 Task: Create a due date automation when advanced on, 2 days before a card is due add fields with custom field "Resume" set to a date less than 1 working days ago at 11:00 AM.
Action: Mouse moved to (1160, 89)
Screenshot: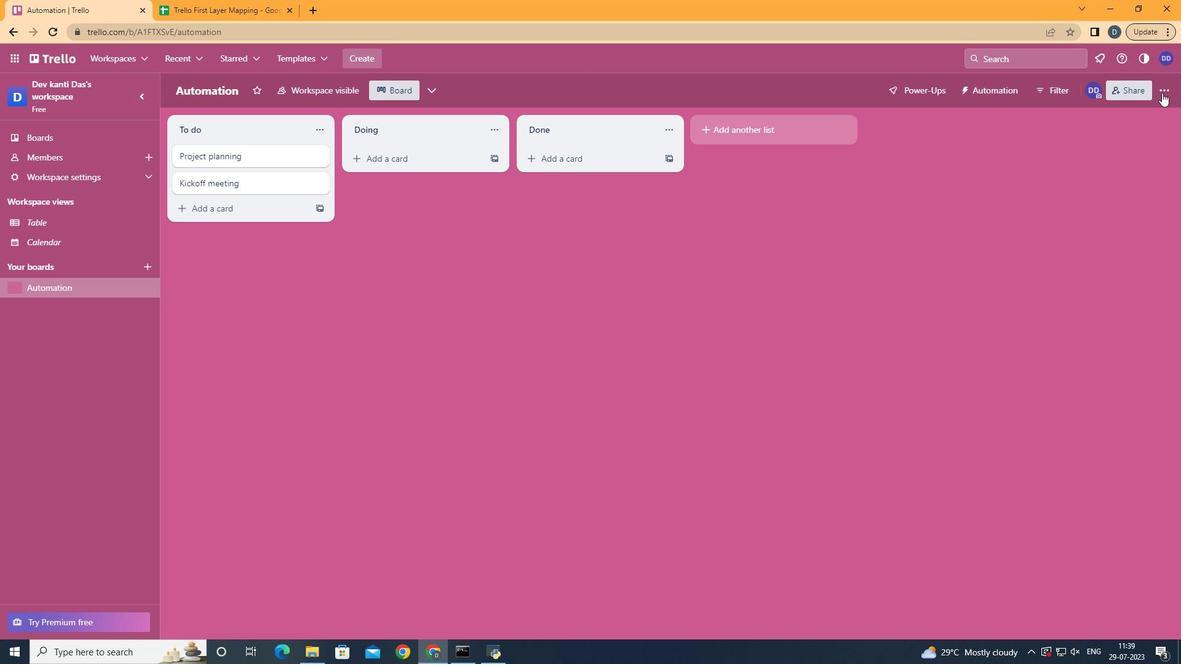 
Action: Mouse pressed left at (1160, 89)
Screenshot: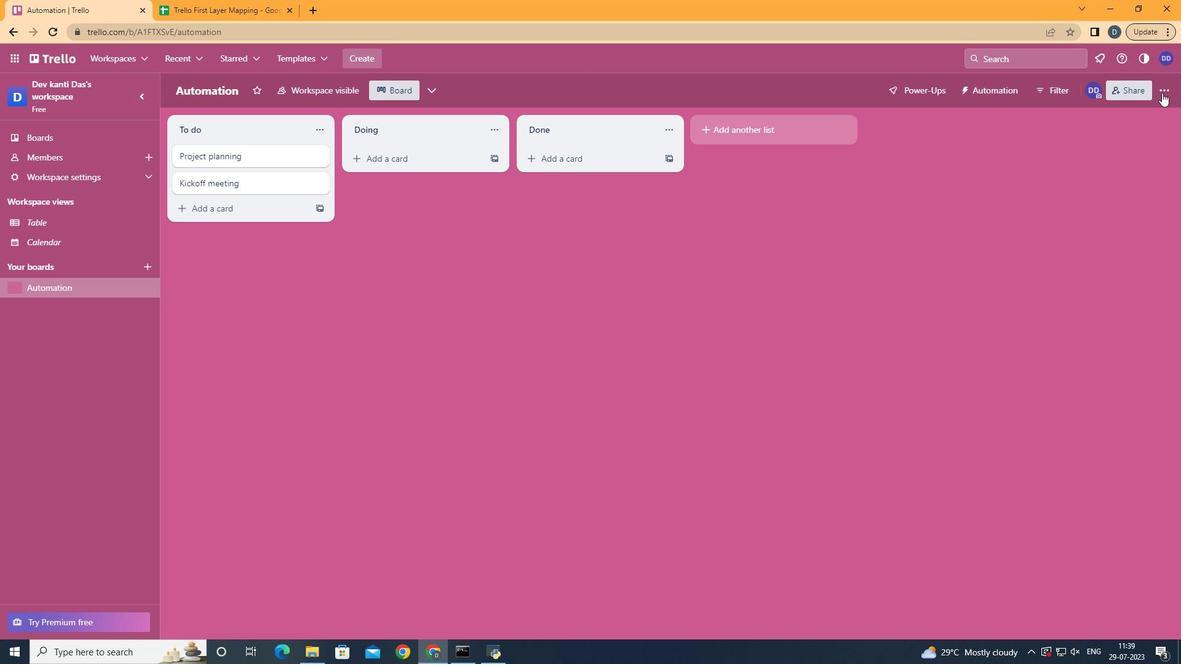 
Action: Mouse moved to (1098, 244)
Screenshot: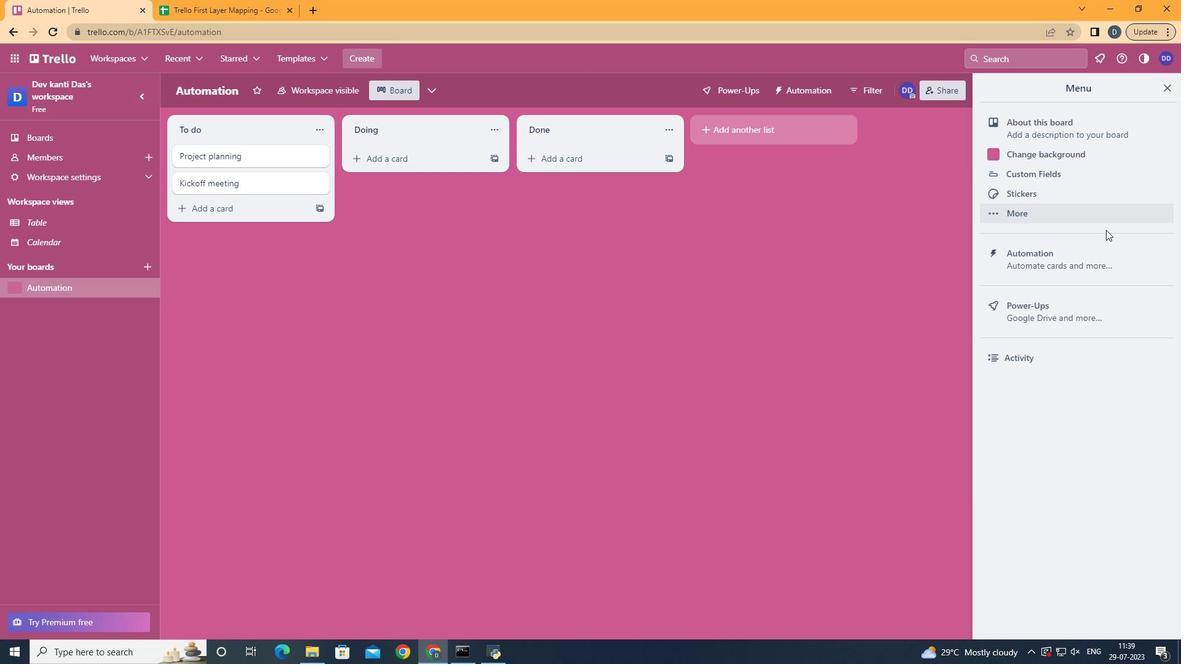 
Action: Mouse pressed left at (1098, 244)
Screenshot: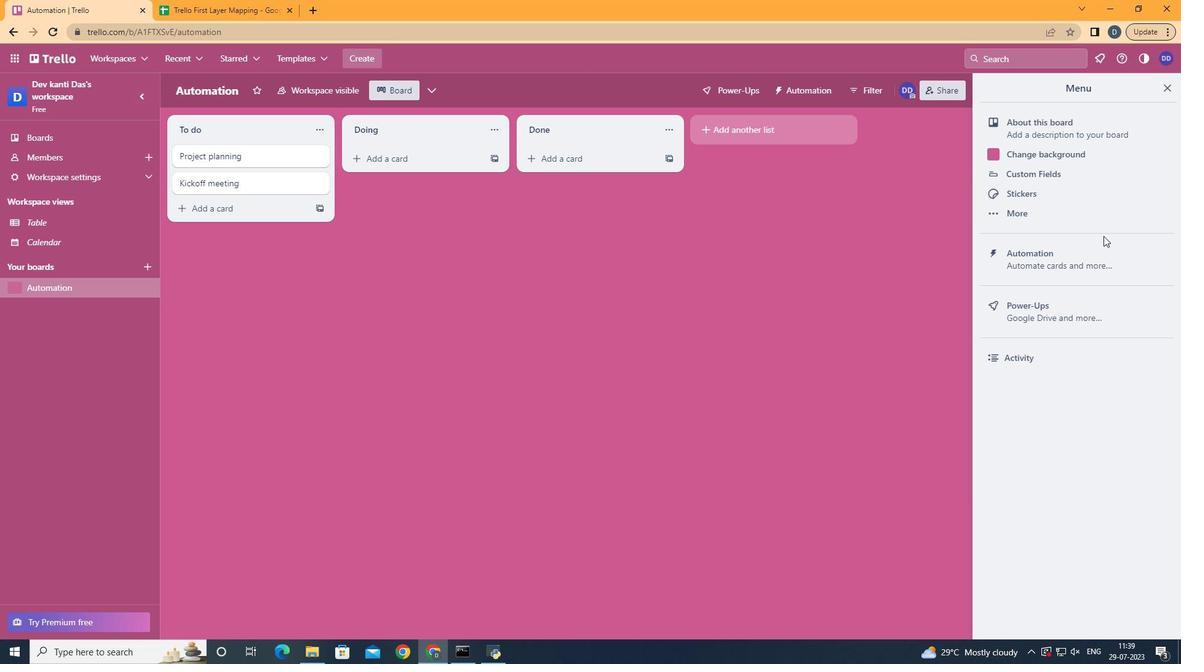 
Action: Mouse moved to (236, 247)
Screenshot: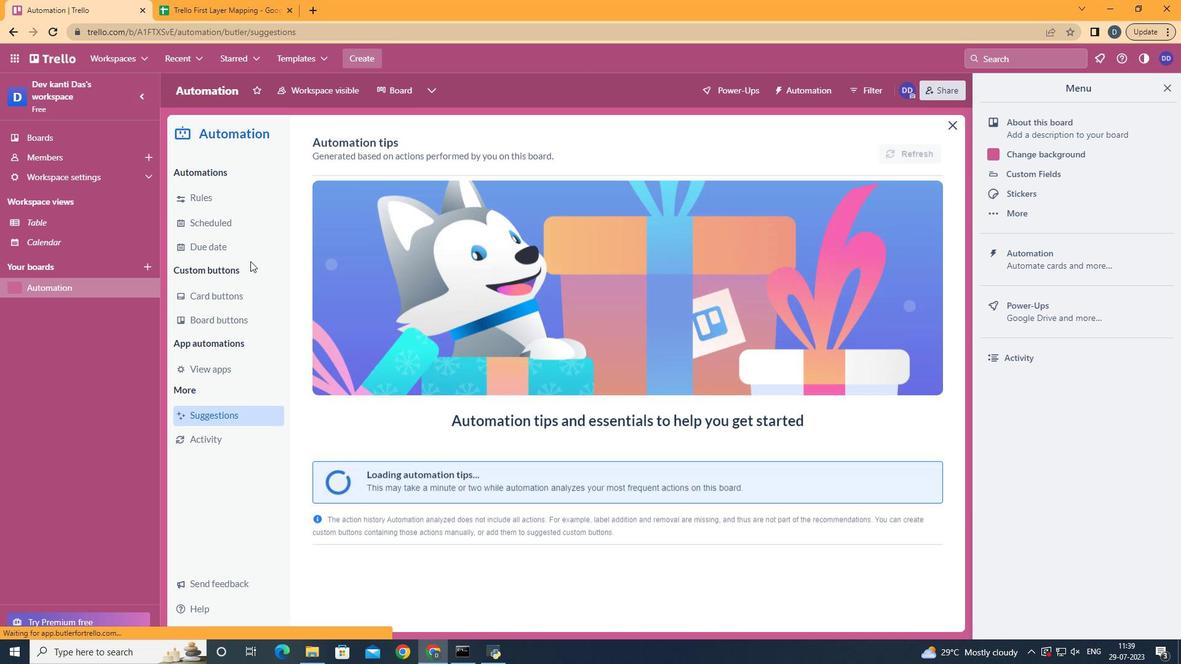 
Action: Mouse pressed left at (236, 247)
Screenshot: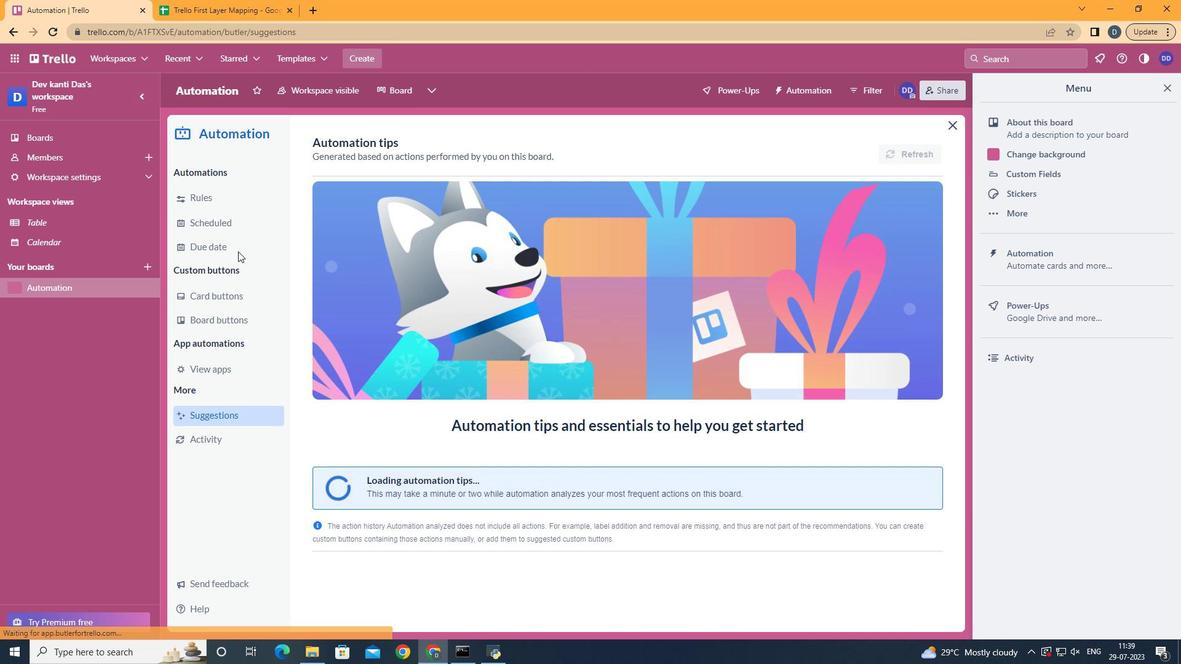 
Action: Mouse moved to (898, 141)
Screenshot: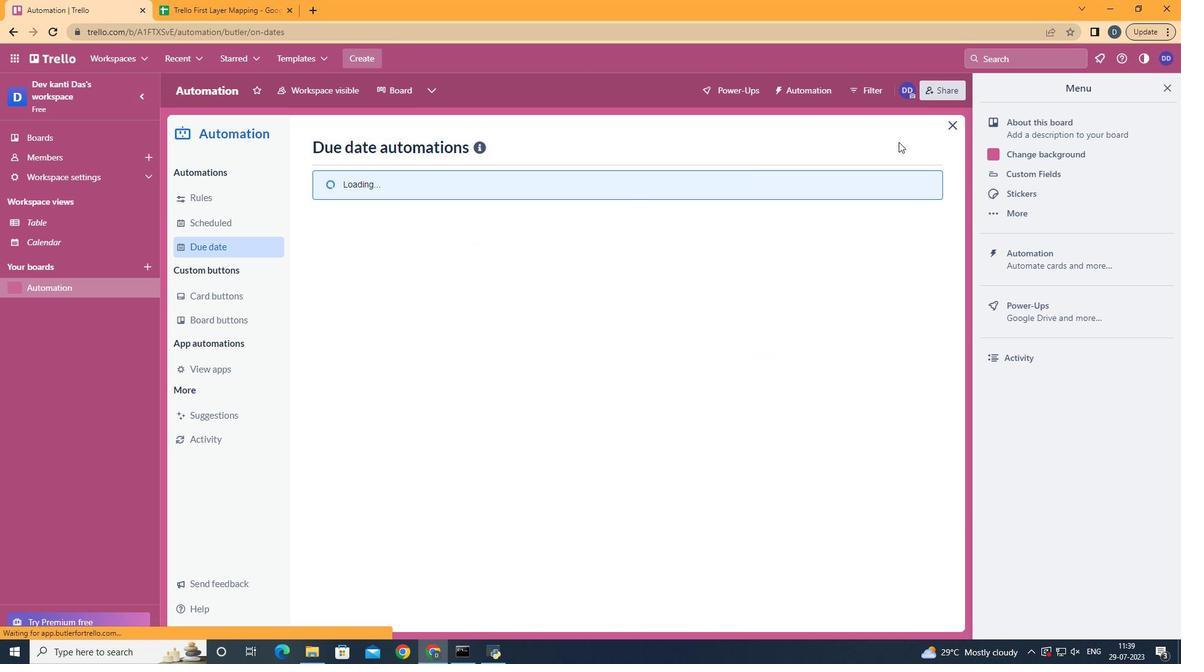 
Action: Mouse pressed left at (898, 141)
Screenshot: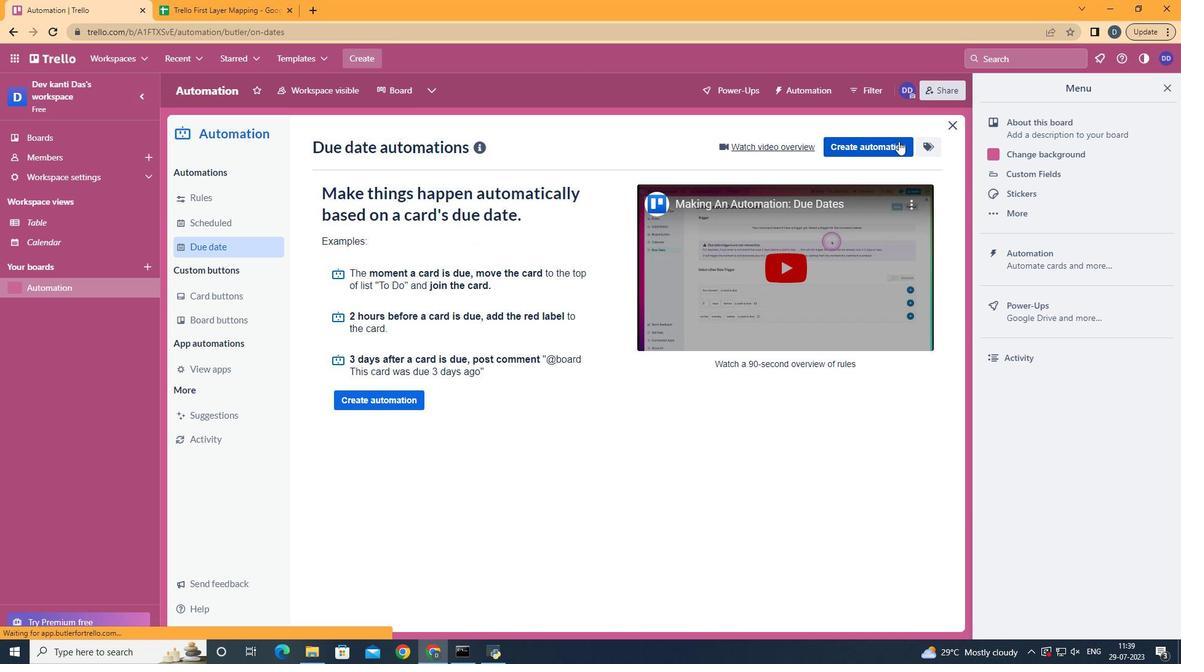 
Action: Mouse moved to (515, 267)
Screenshot: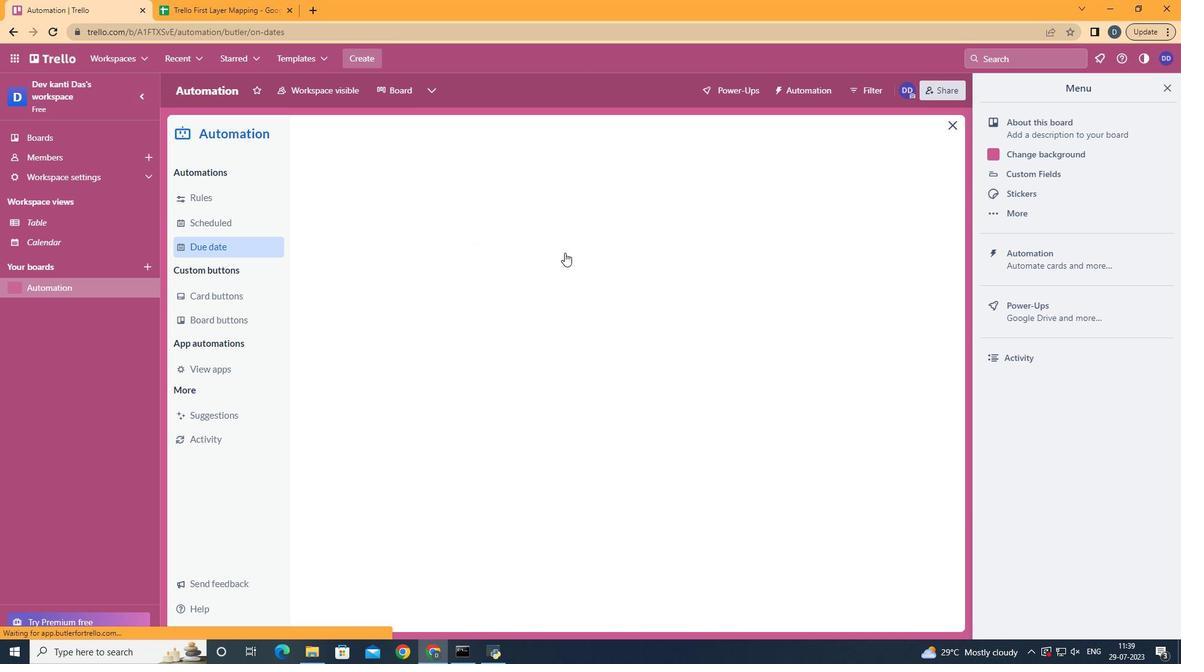 
Action: Mouse pressed left at (515, 267)
Screenshot: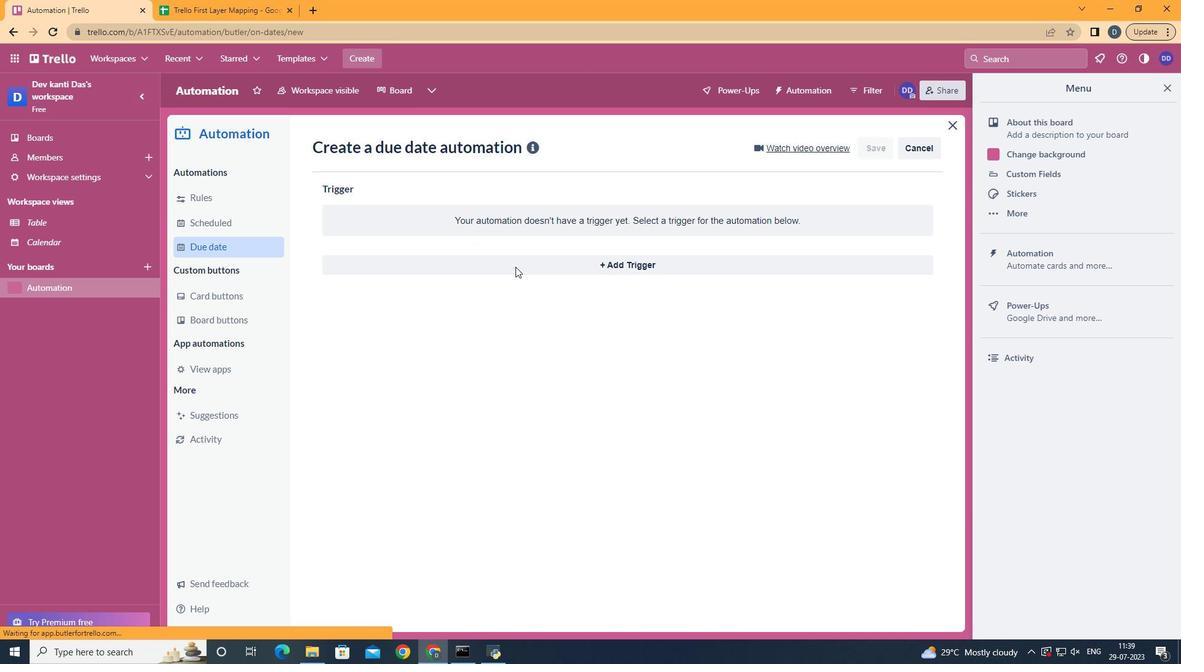 
Action: Mouse moved to (490, 449)
Screenshot: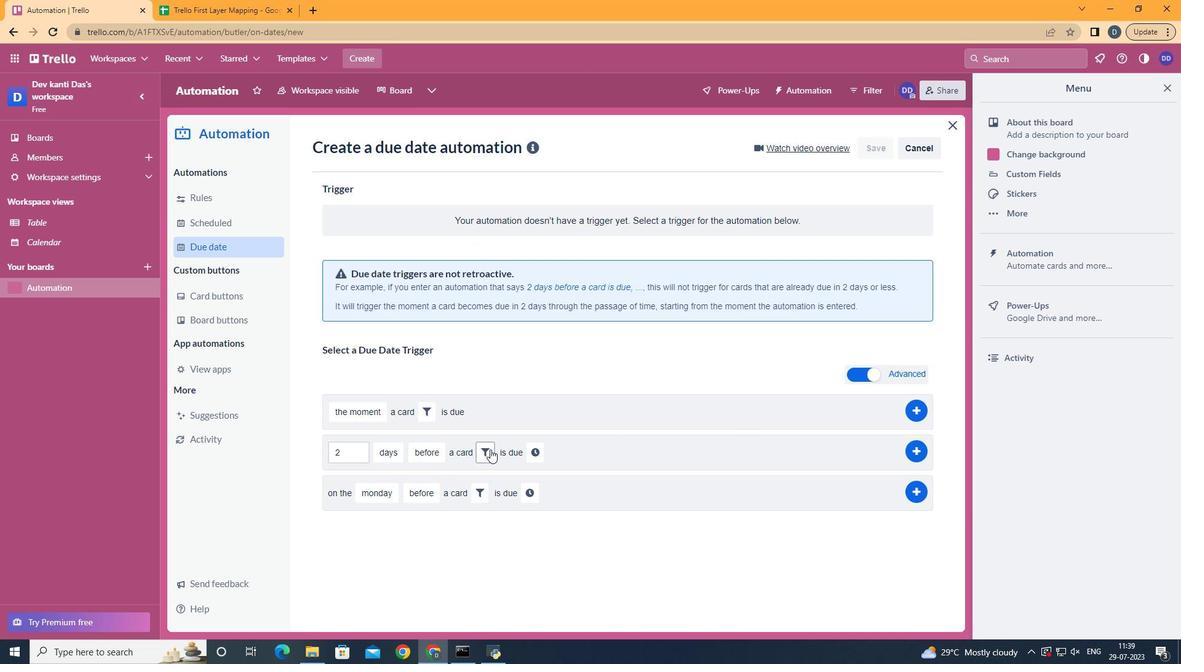 
Action: Mouse pressed left at (490, 449)
Screenshot: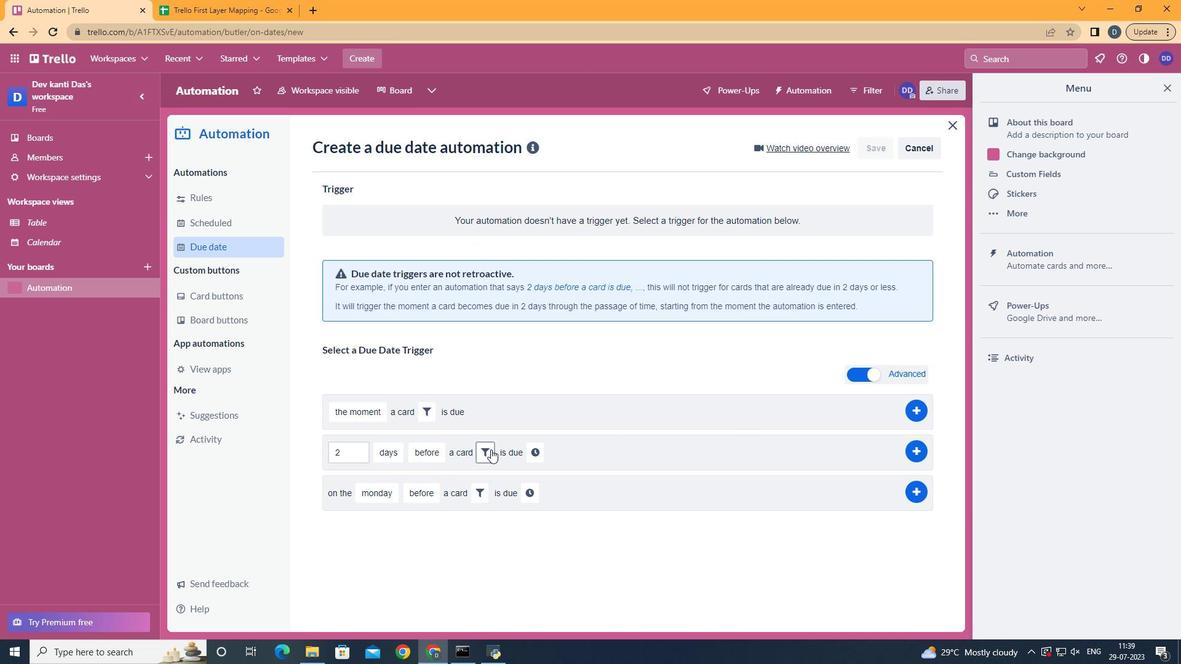 
Action: Mouse moved to (669, 490)
Screenshot: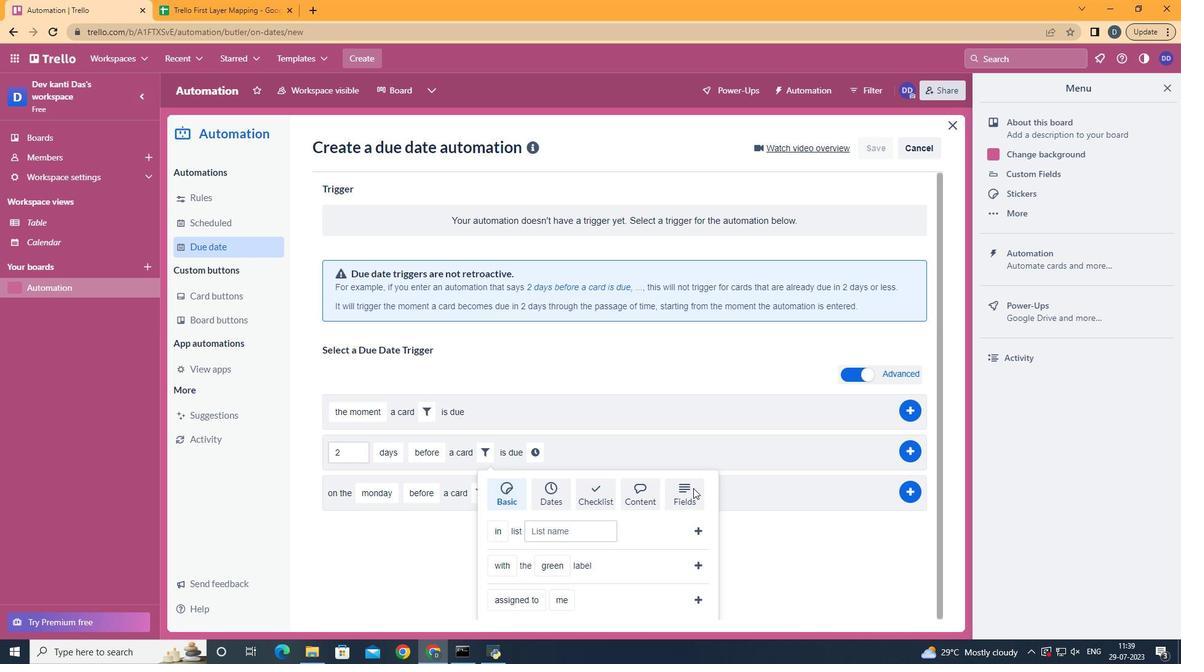 
Action: Mouse pressed left at (669, 490)
Screenshot: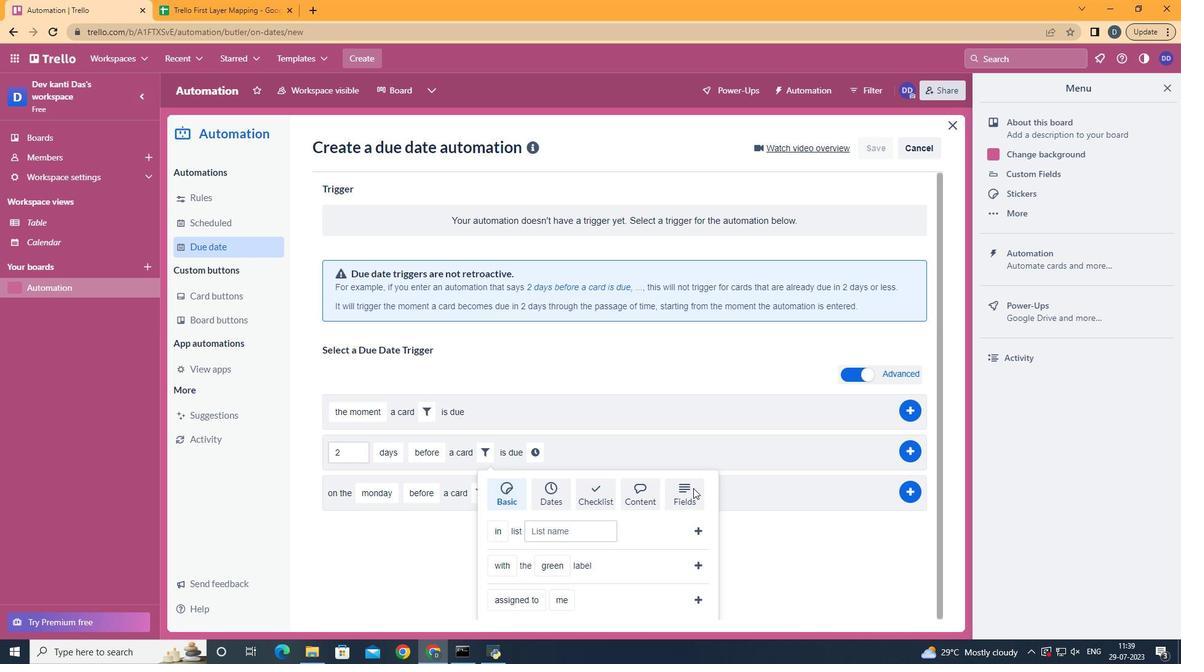 
Action: Mouse scrolled (669, 489) with delta (0, 0)
Screenshot: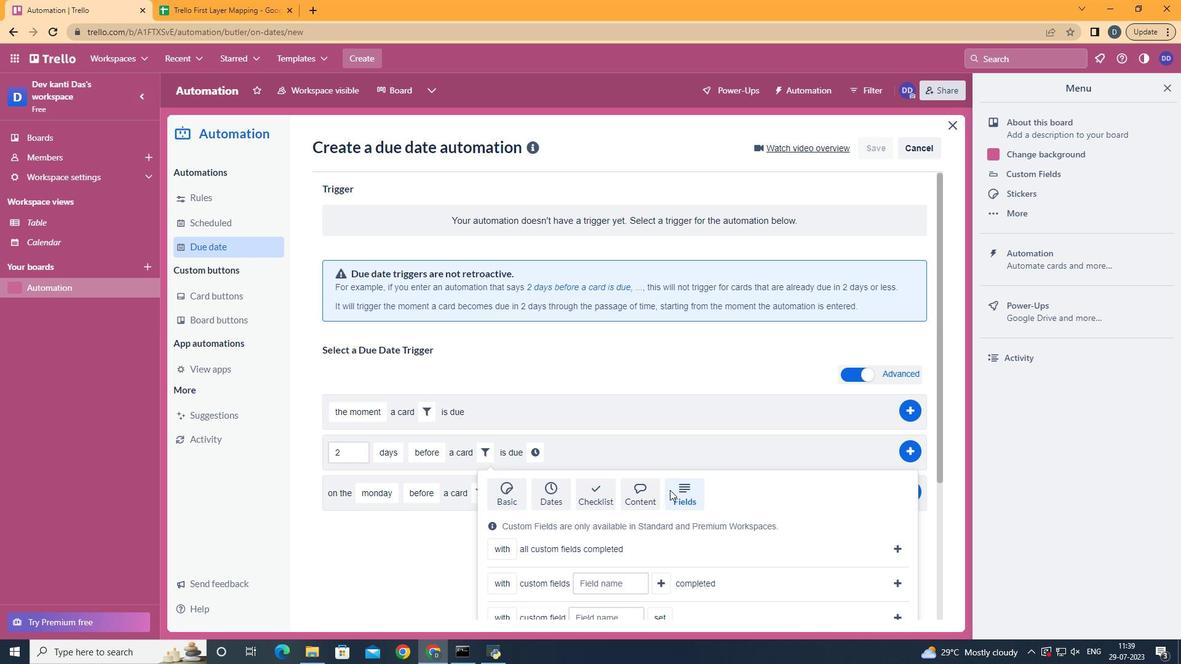 
Action: Mouse scrolled (669, 489) with delta (0, 0)
Screenshot: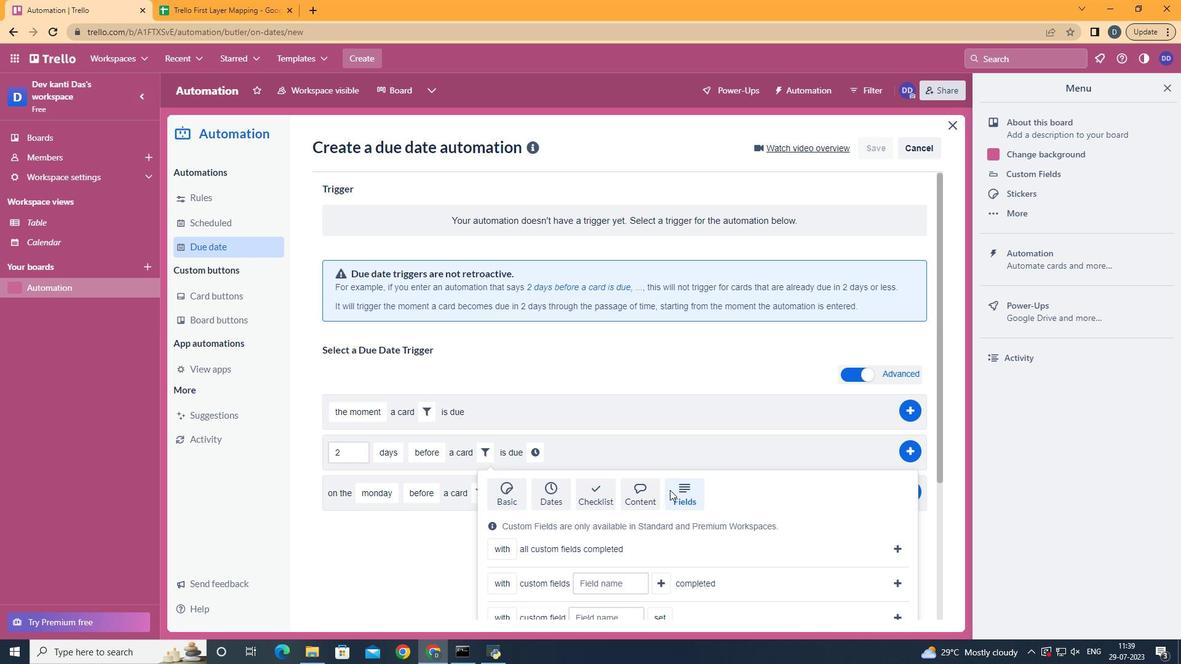 
Action: Mouse moved to (669, 490)
Screenshot: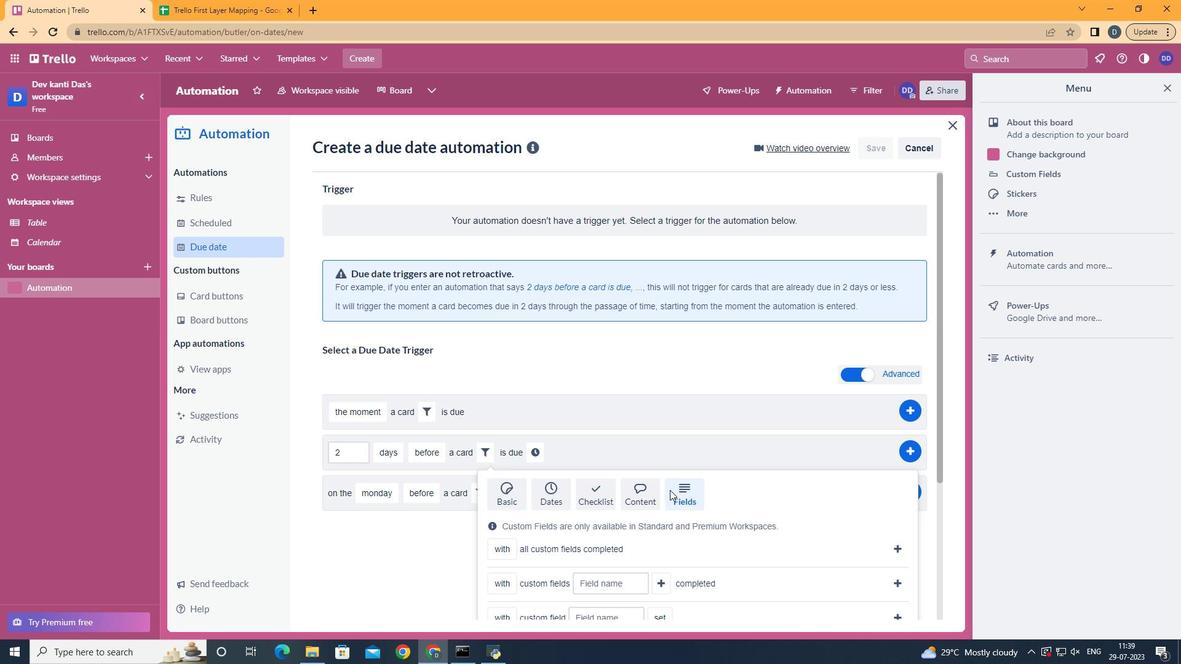 
Action: Mouse scrolled (669, 489) with delta (0, 0)
Screenshot: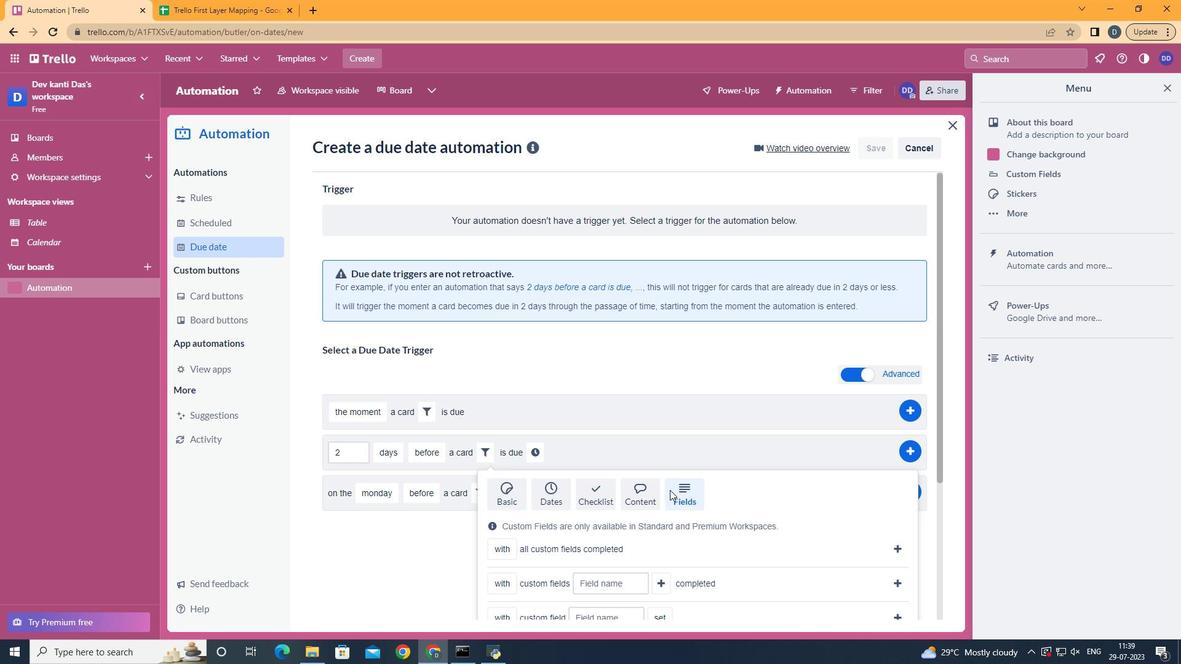
Action: Mouse scrolled (669, 489) with delta (0, 0)
Screenshot: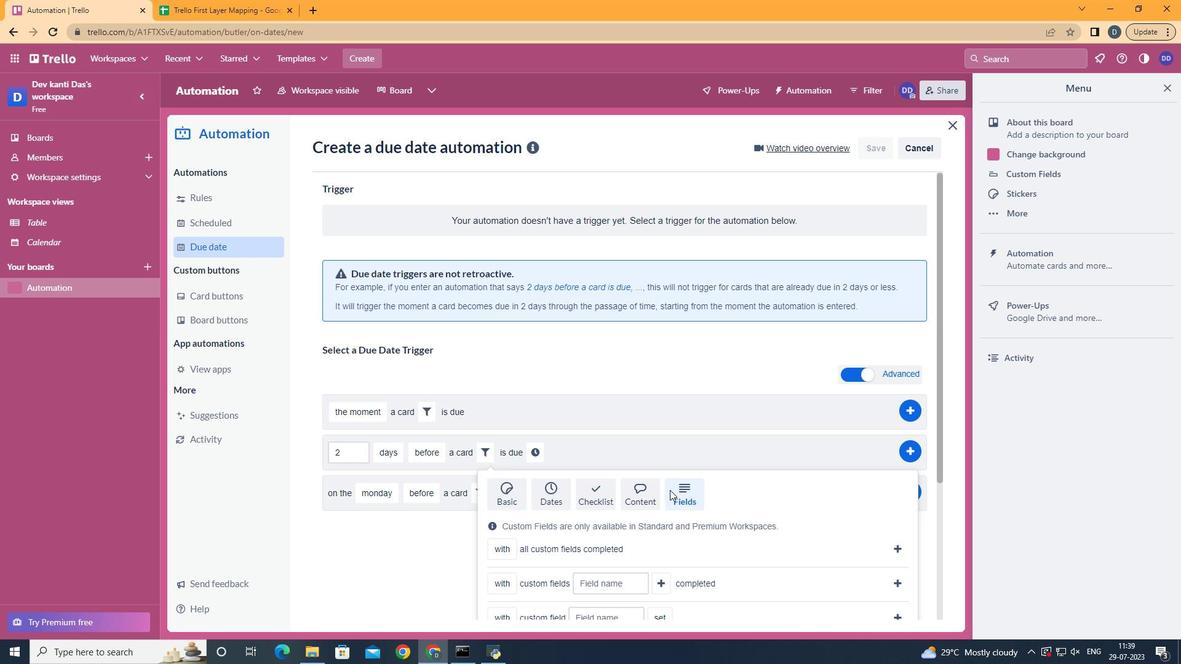 
Action: Mouse scrolled (669, 489) with delta (0, 0)
Screenshot: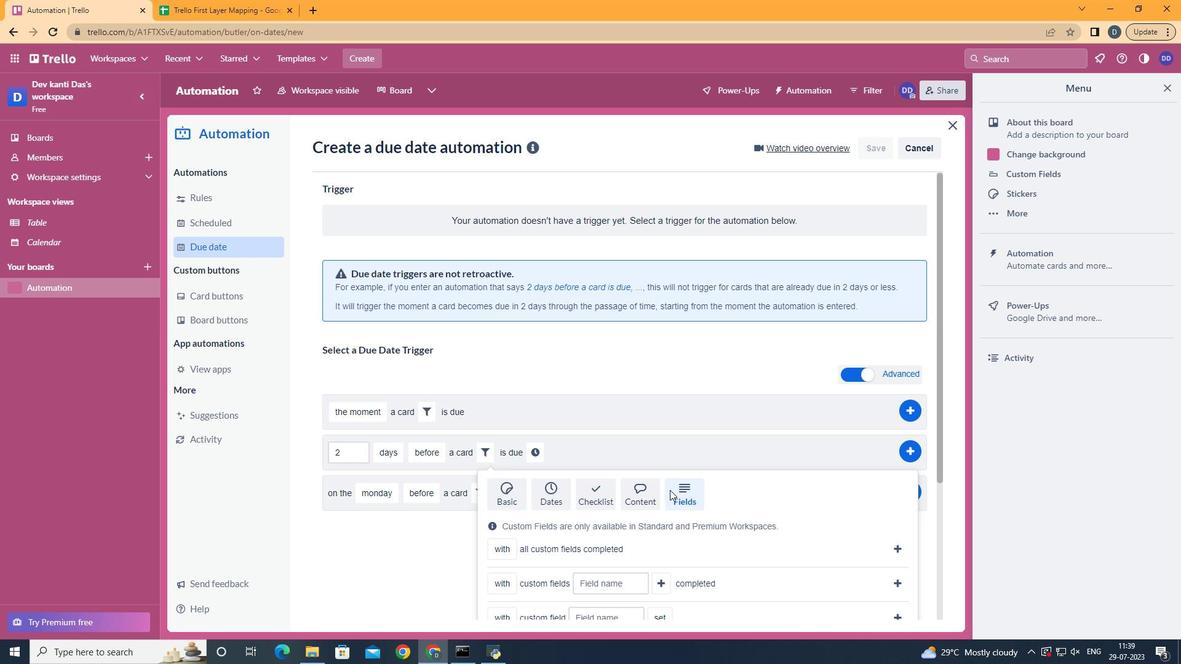 
Action: Mouse scrolled (669, 489) with delta (0, 0)
Screenshot: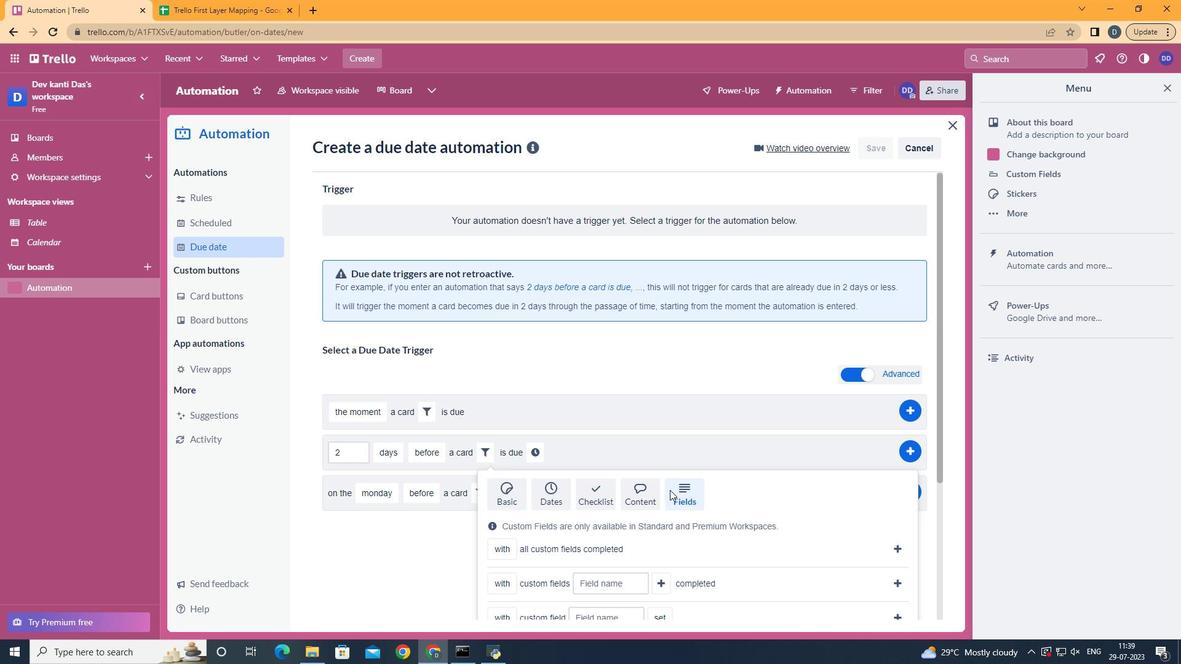 
Action: Mouse moved to (520, 543)
Screenshot: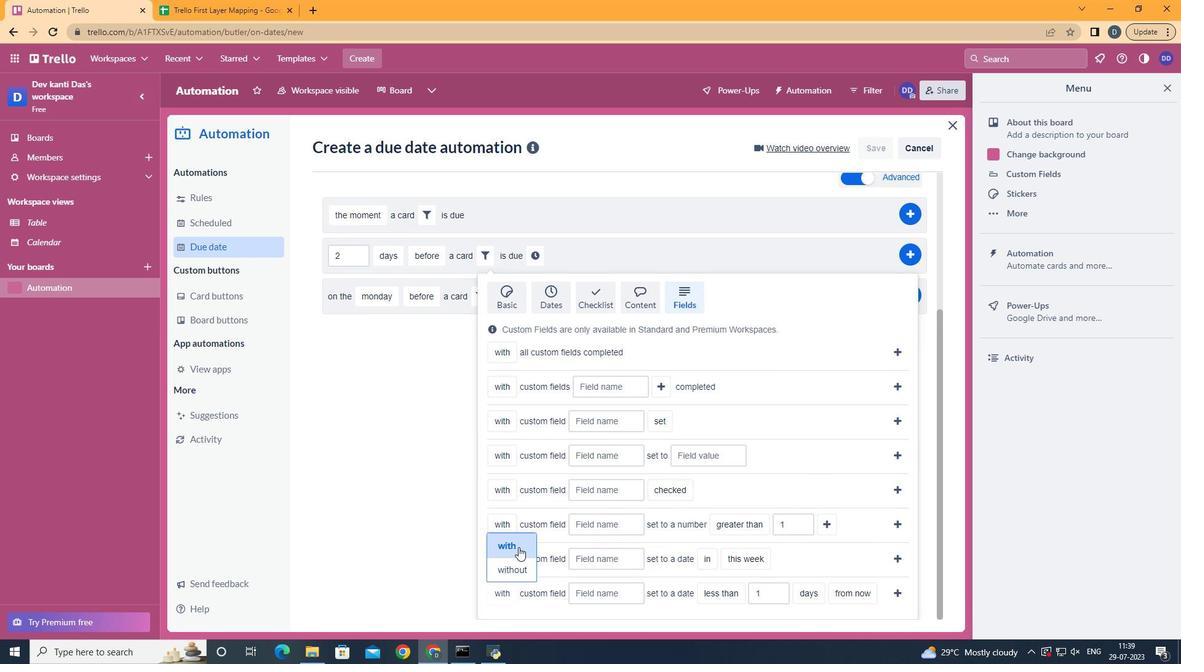 
Action: Mouse pressed left at (520, 543)
Screenshot: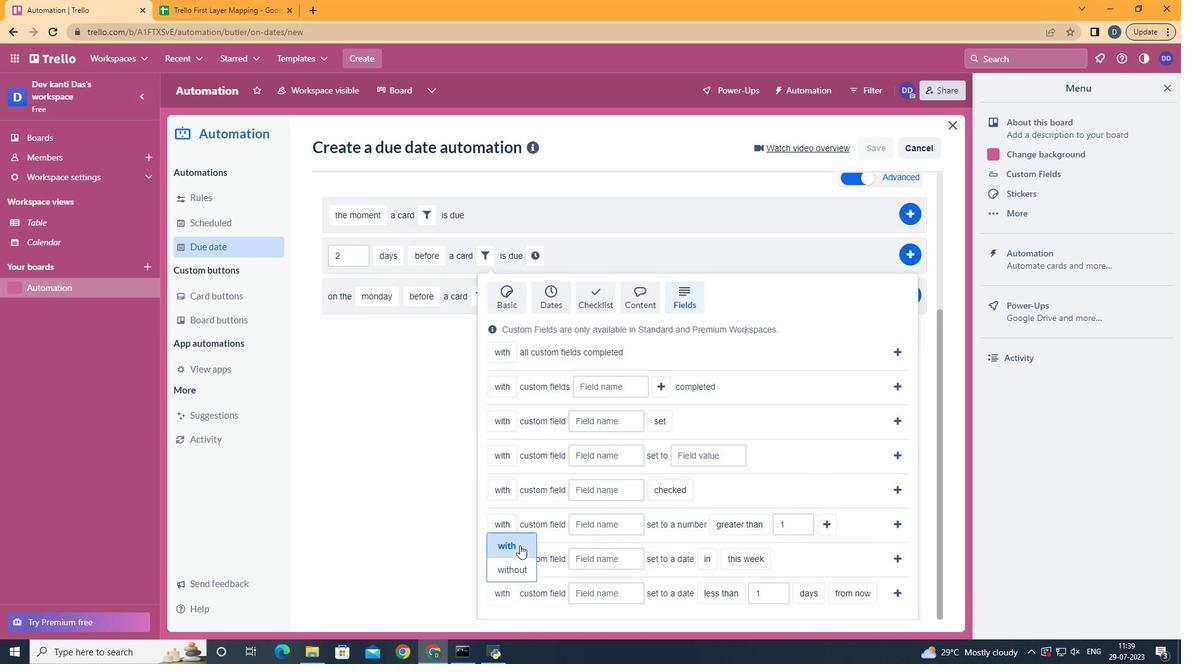 
Action: Mouse moved to (605, 591)
Screenshot: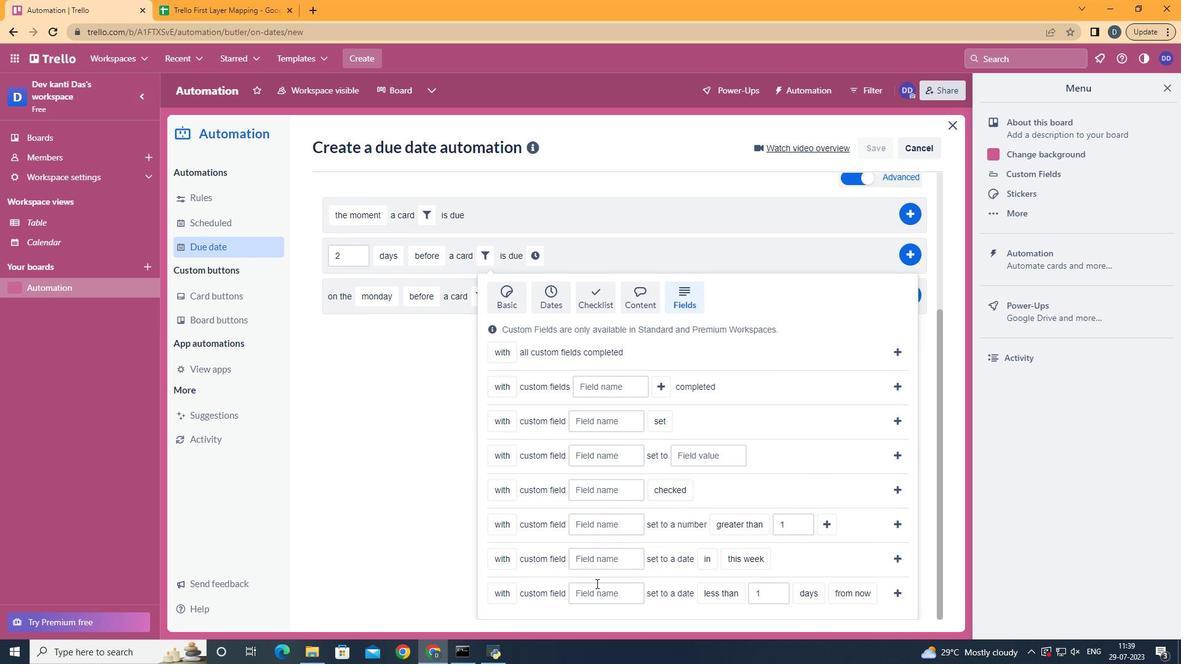 
Action: Mouse pressed left at (605, 591)
Screenshot: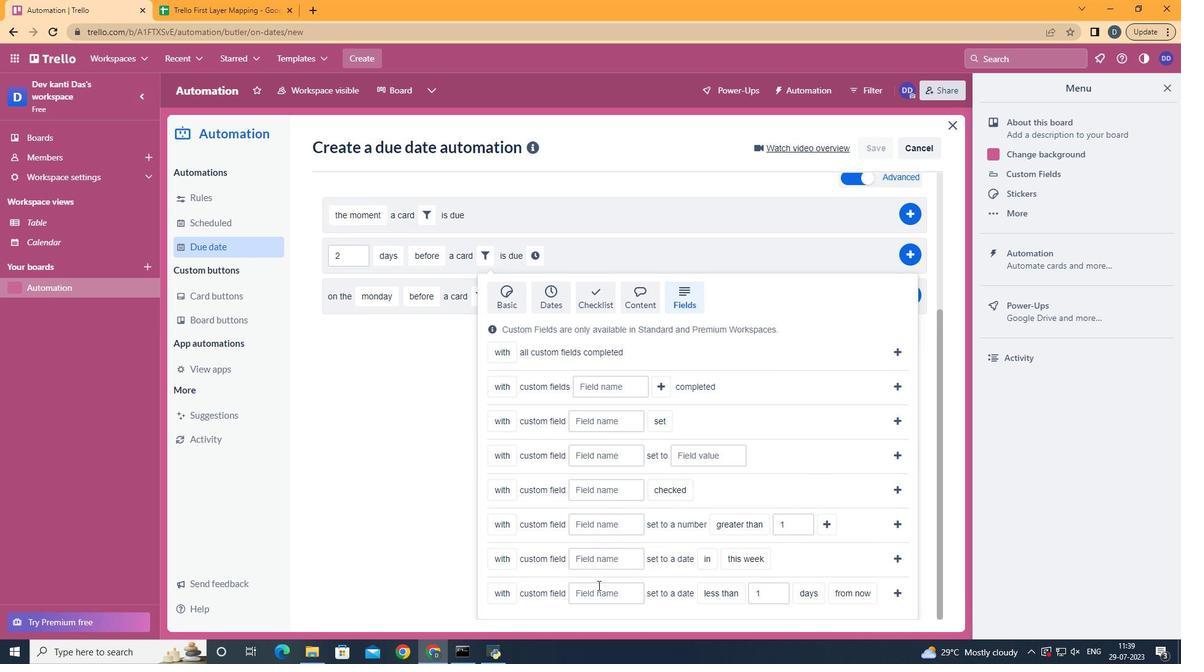 
Action: Key pressed <Key.shift>Resume
Screenshot: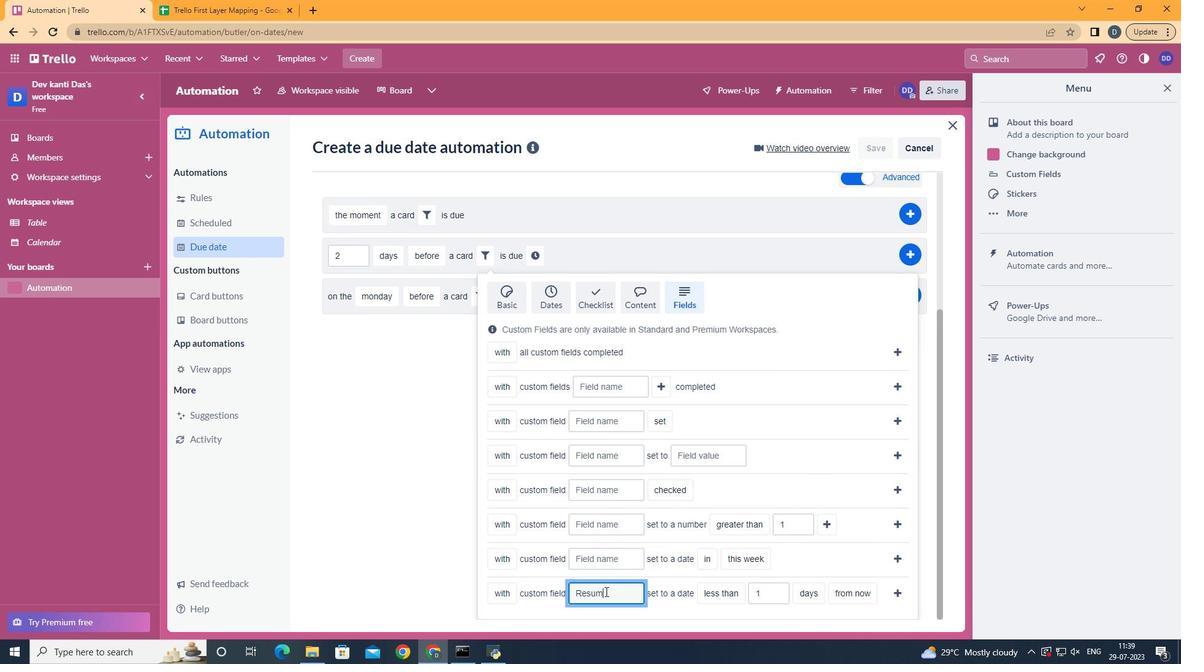 
Action: Mouse moved to (749, 510)
Screenshot: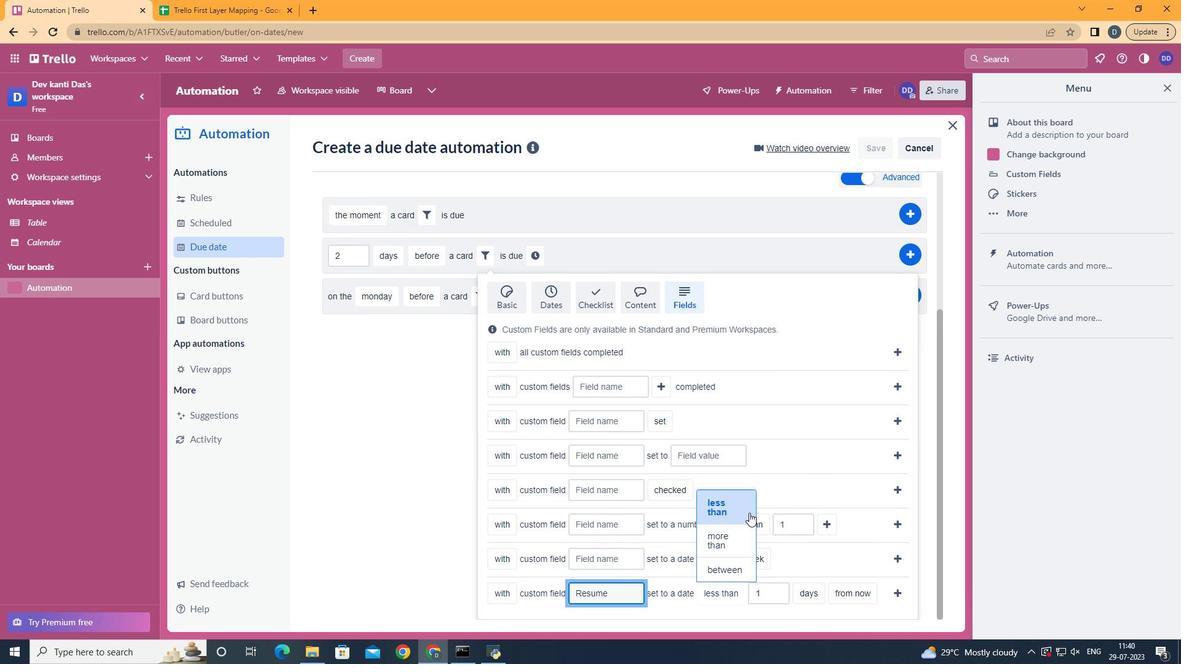 
Action: Mouse pressed left at (749, 510)
Screenshot: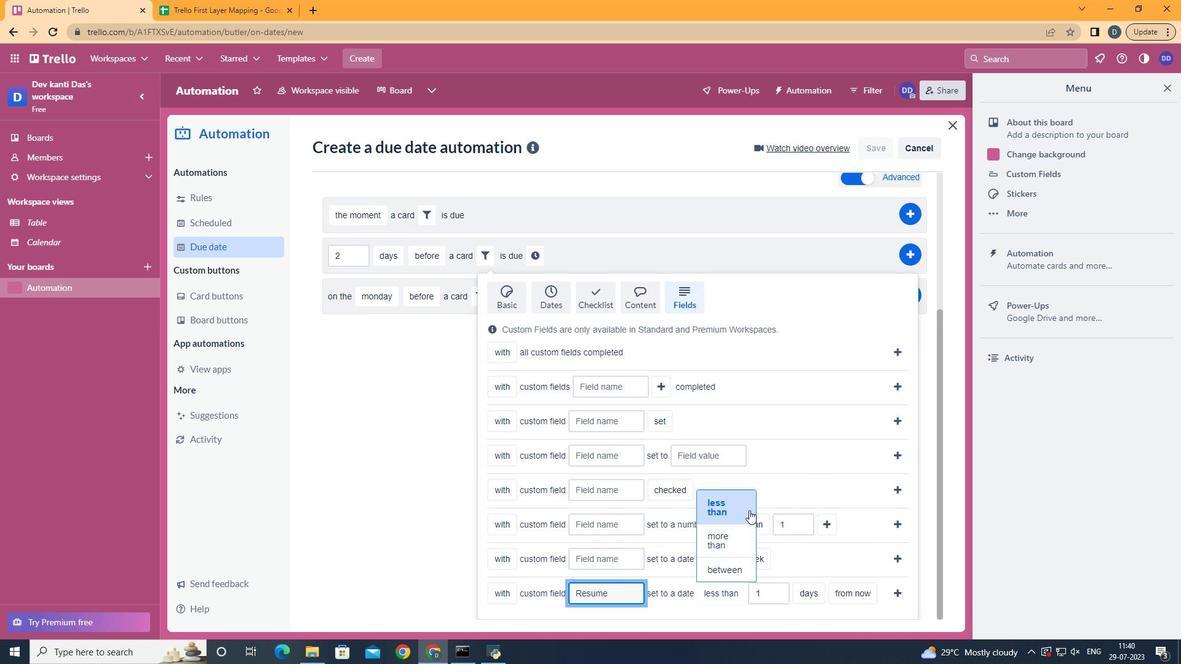 
Action: Mouse moved to (817, 572)
Screenshot: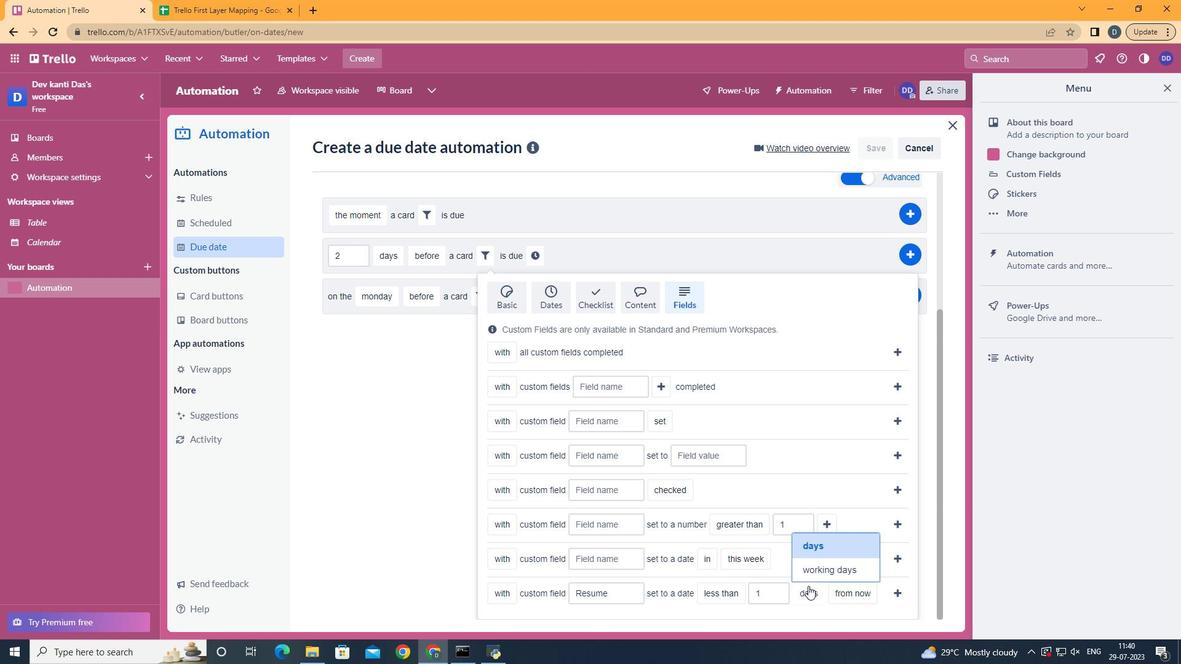 
Action: Mouse pressed left at (817, 572)
Screenshot: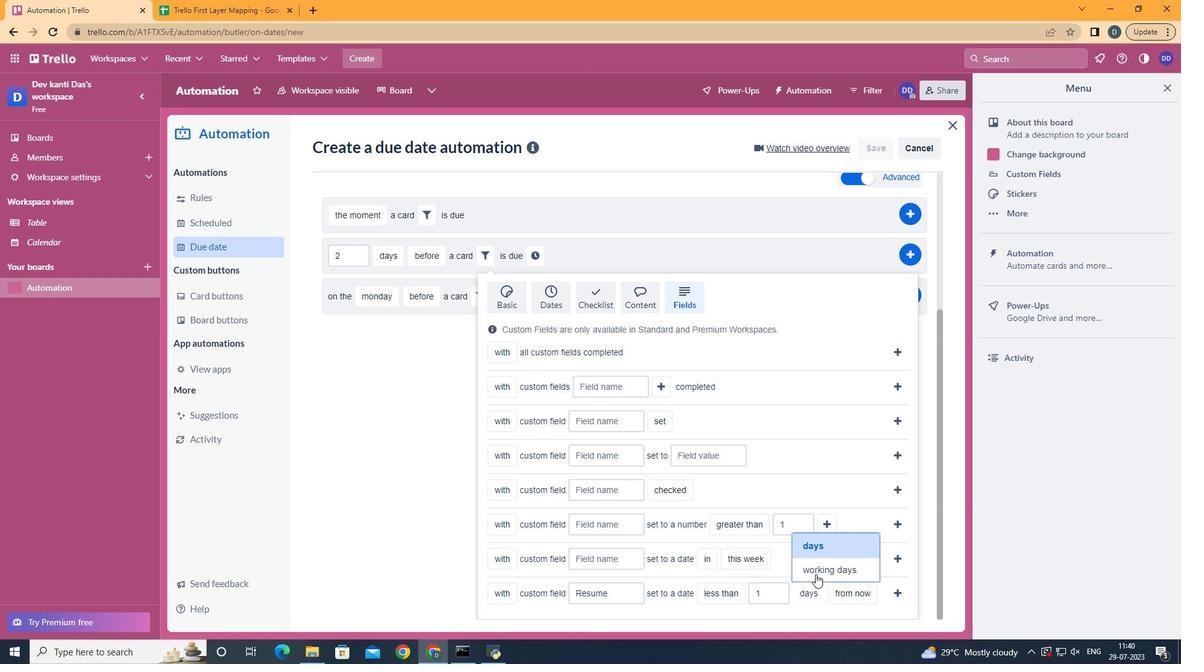 
Action: Mouse moved to (660, 606)
Screenshot: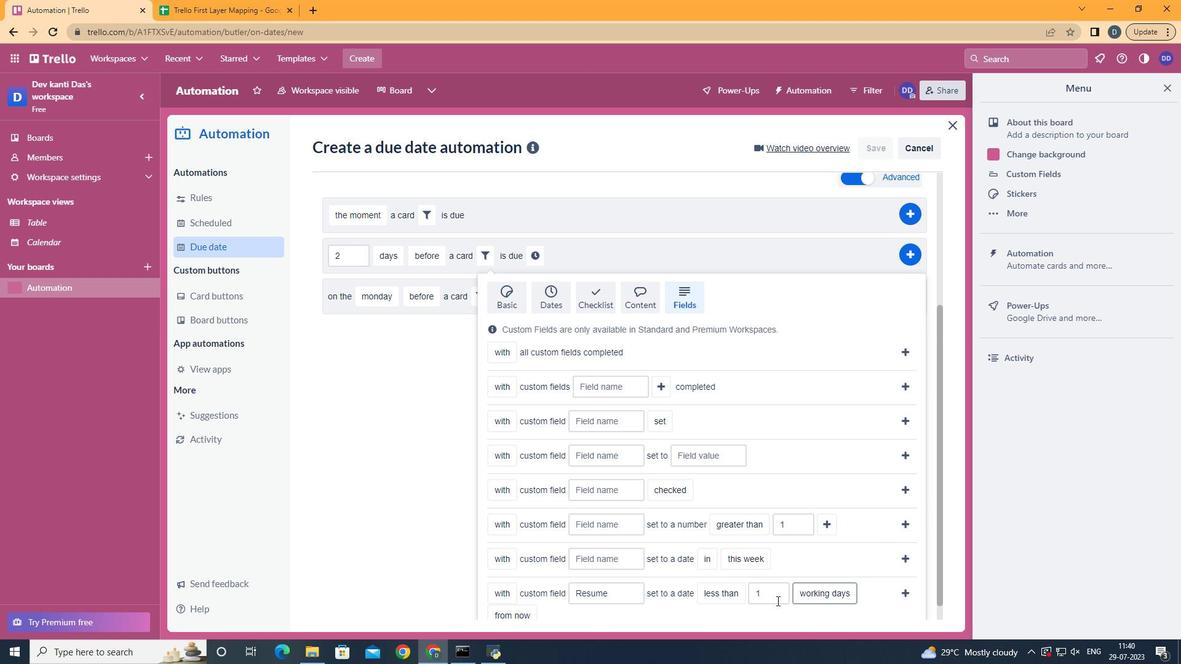 
Action: Mouse scrolled (660, 605) with delta (0, 0)
Screenshot: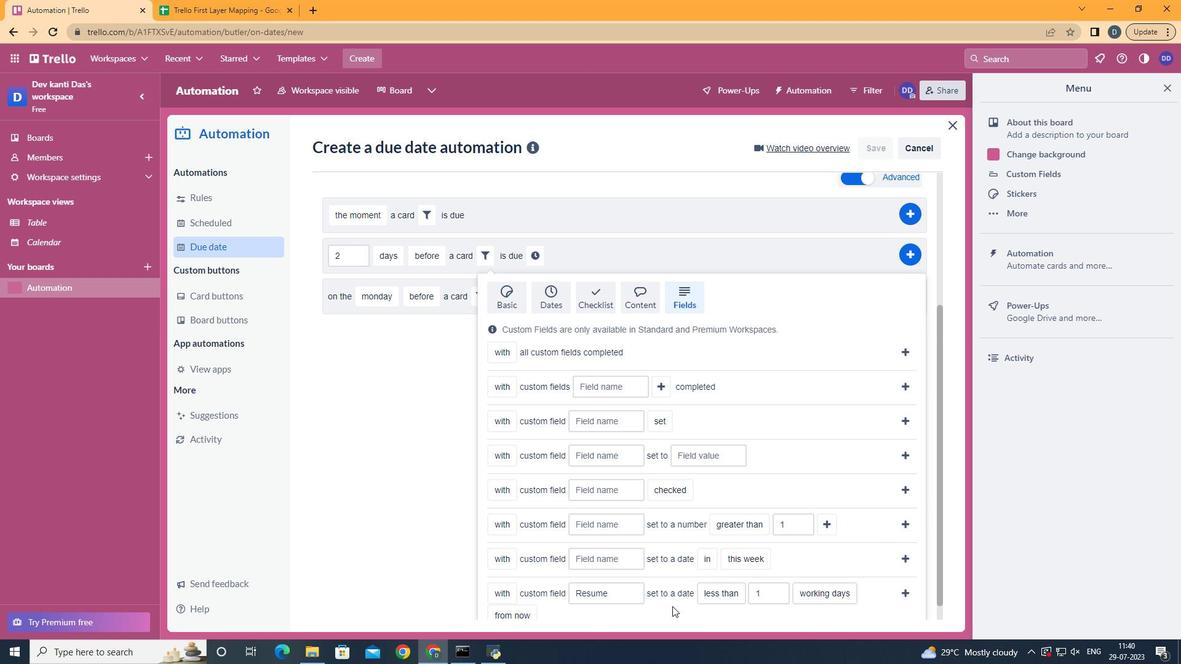 
Action: Mouse scrolled (660, 605) with delta (0, 0)
Screenshot: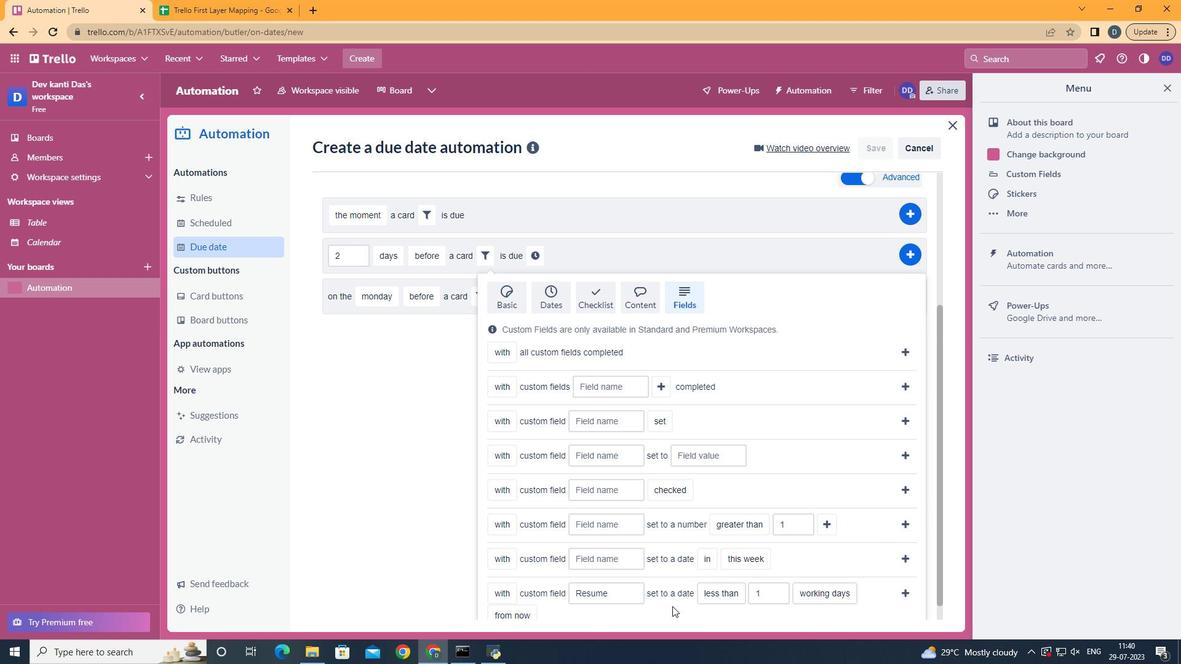 
Action: Mouse scrolled (660, 605) with delta (0, 0)
Screenshot: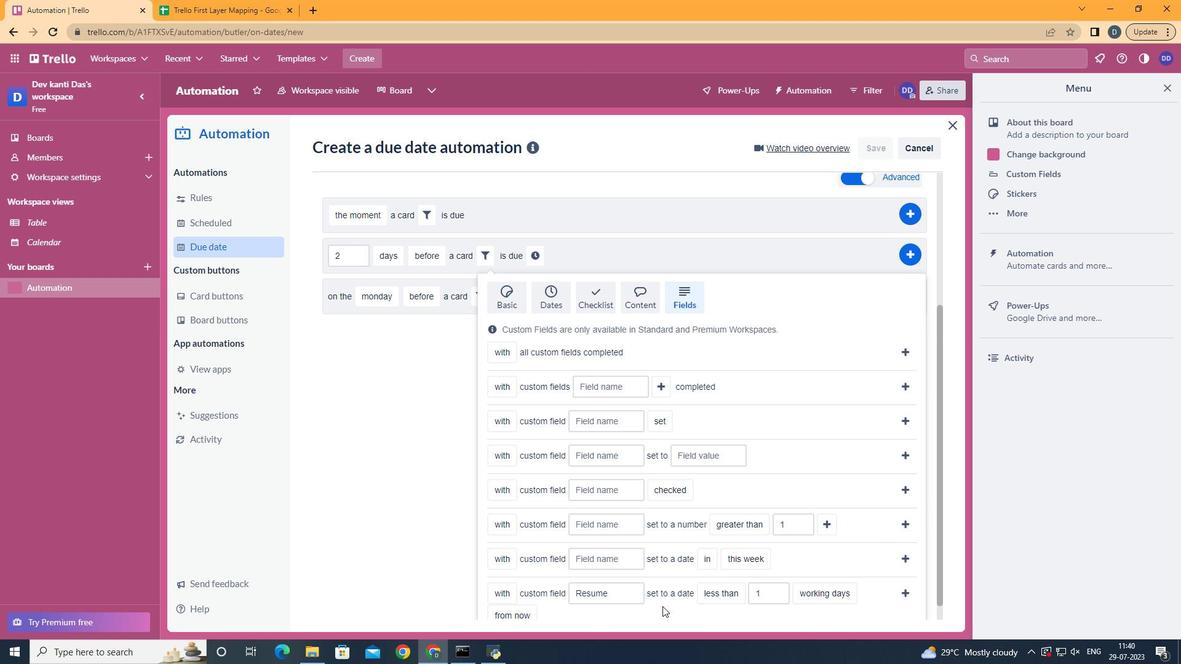 
Action: Mouse scrolled (660, 605) with delta (0, 0)
Screenshot: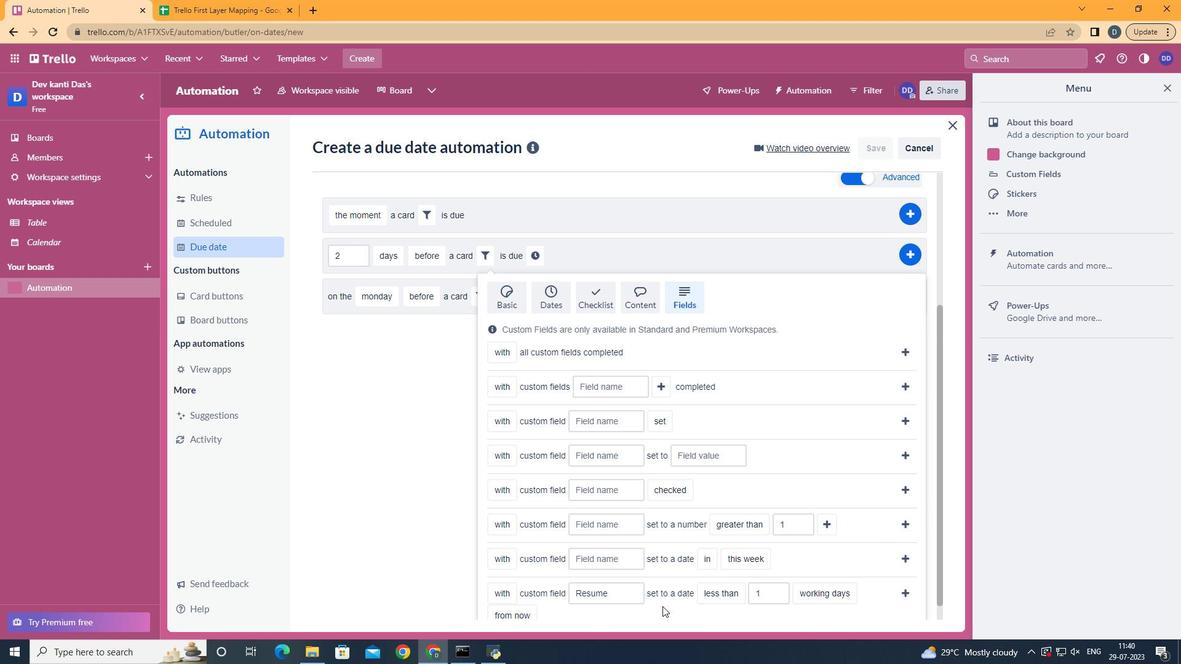 
Action: Mouse moved to (524, 570)
Screenshot: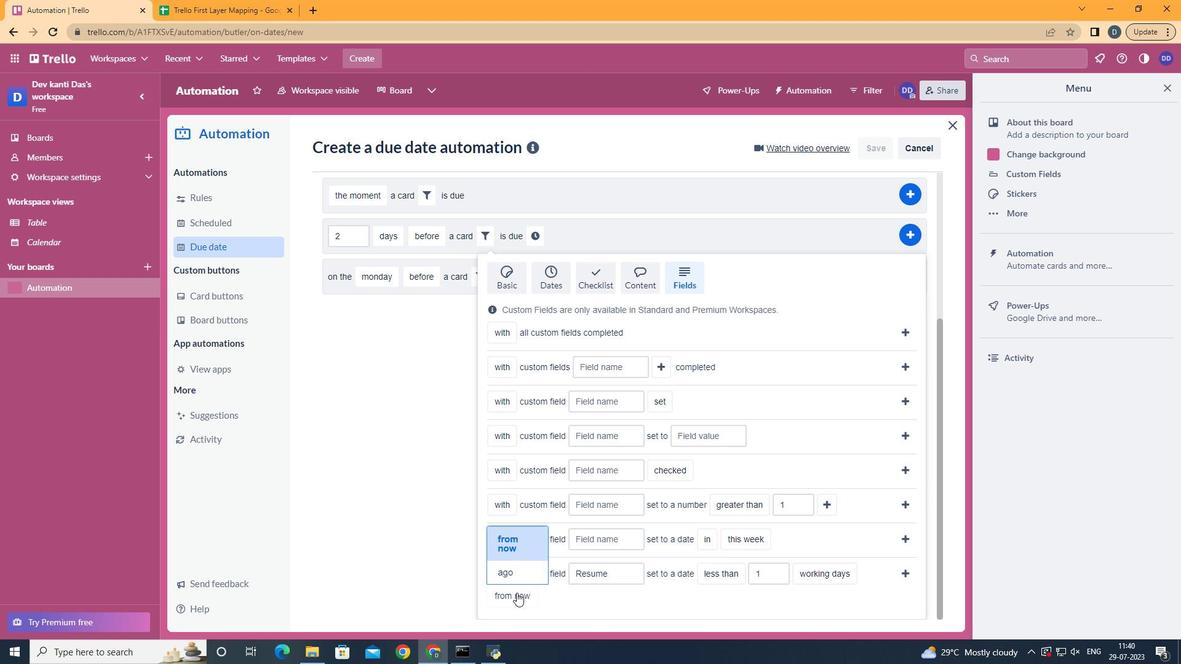 
Action: Mouse pressed left at (524, 570)
Screenshot: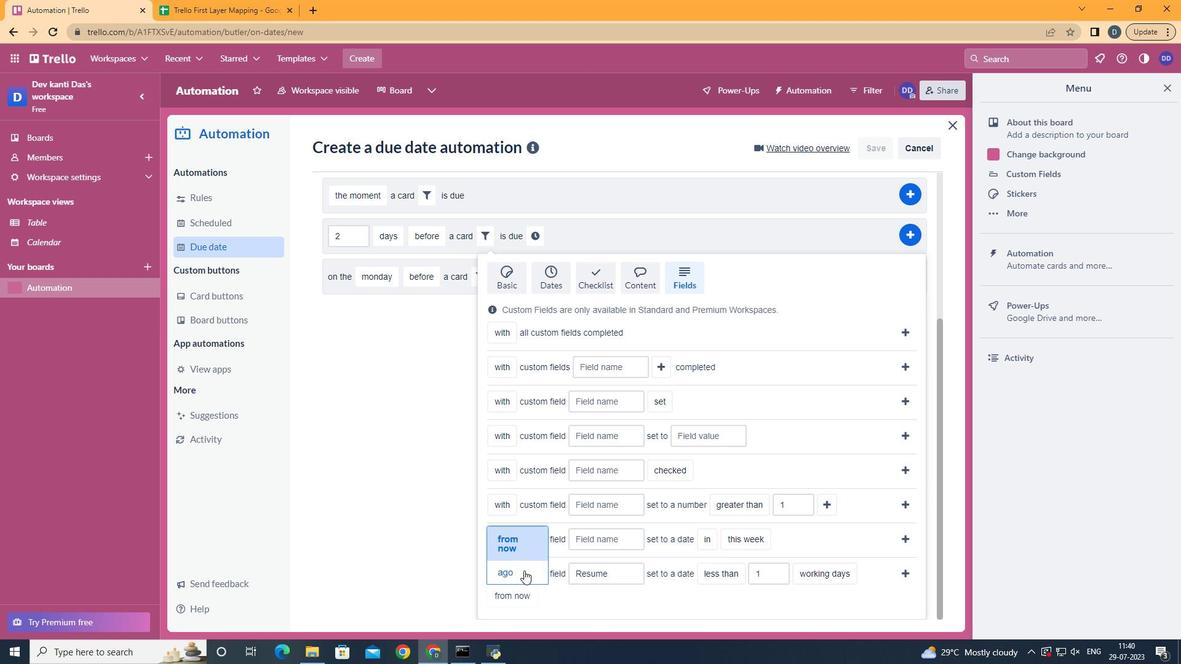 
Action: Mouse moved to (908, 575)
Screenshot: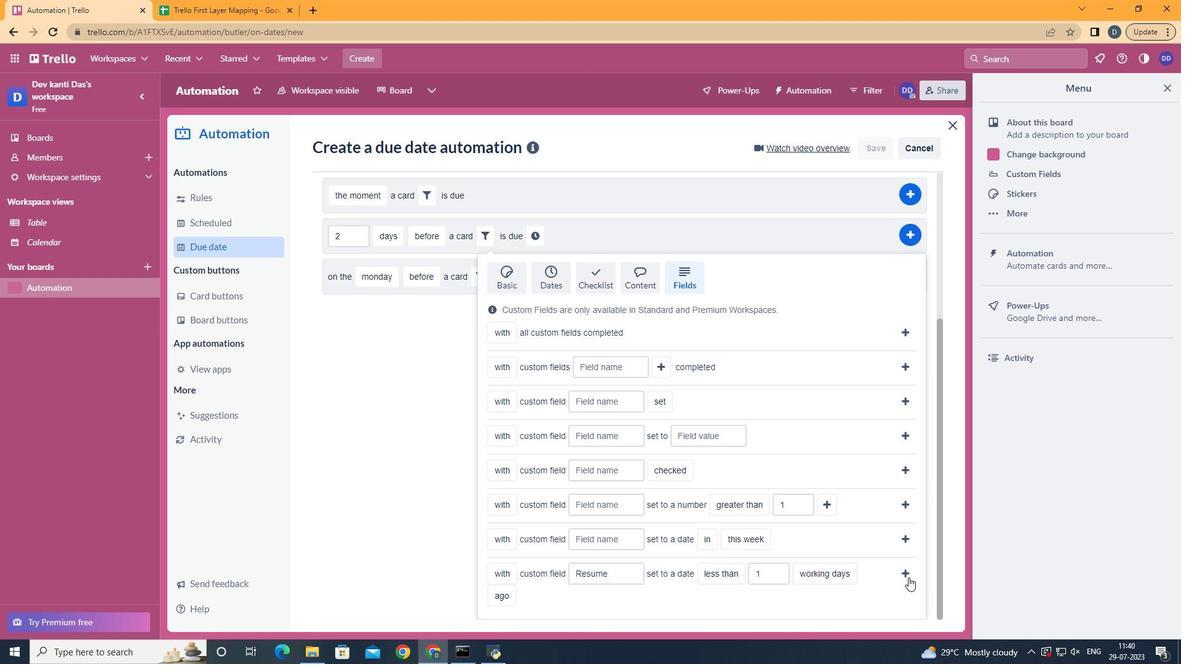 
Action: Mouse pressed left at (908, 575)
Screenshot: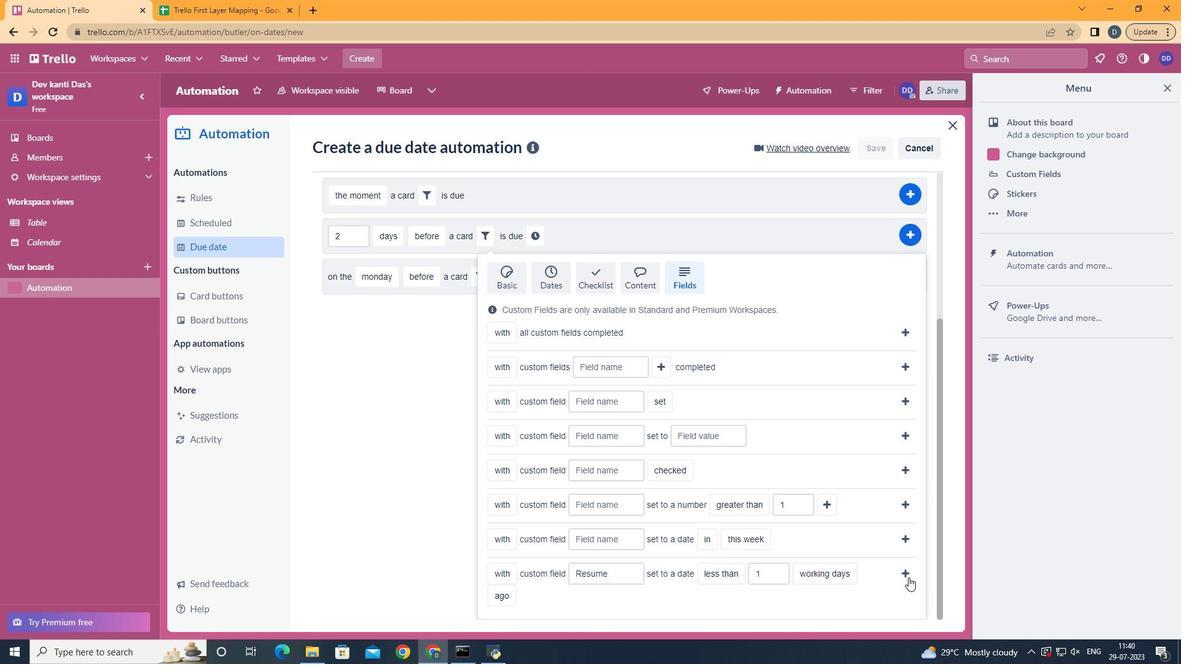 
Action: Mouse moved to (834, 455)
Screenshot: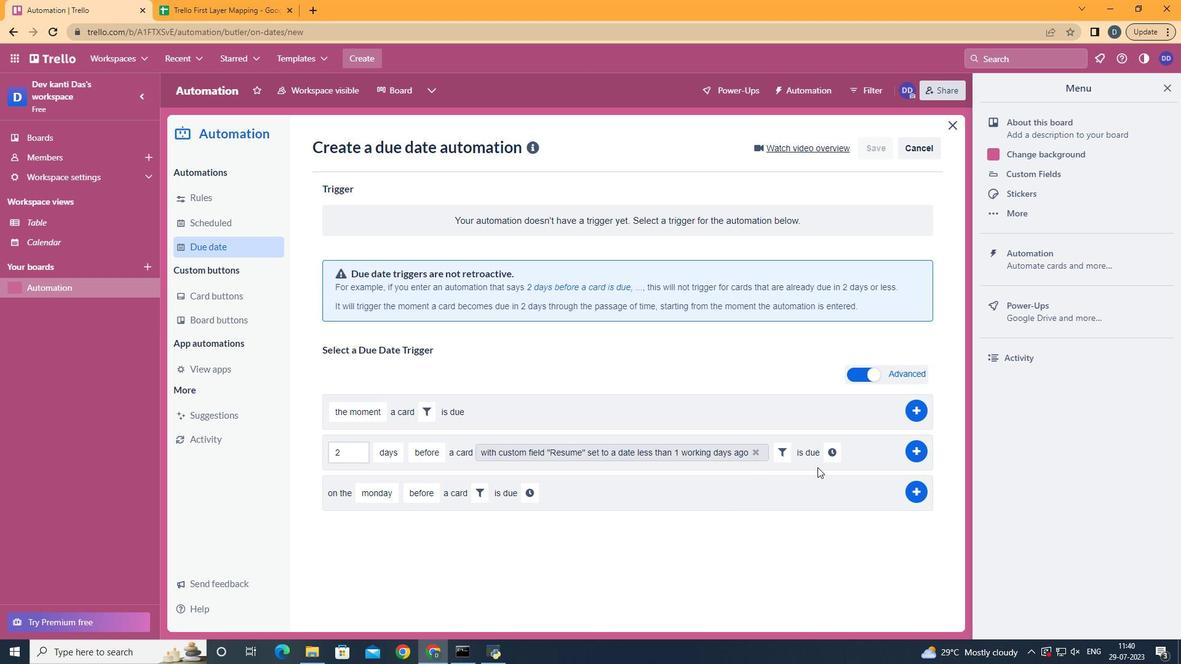 
Action: Mouse pressed left at (834, 455)
Screenshot: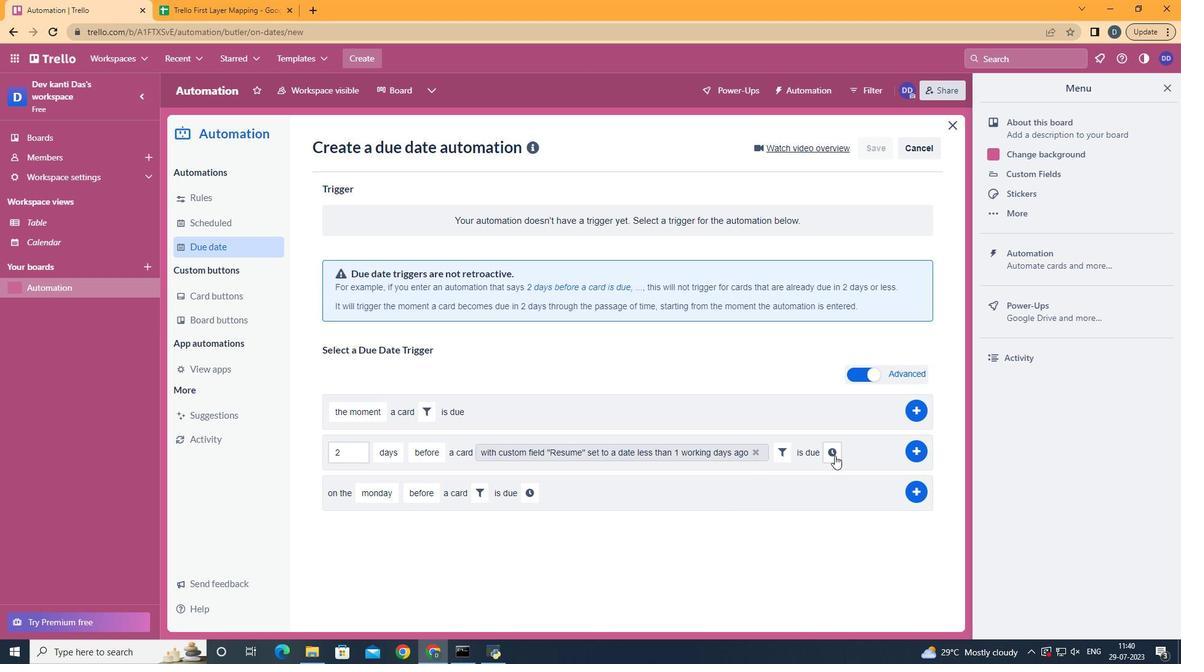 
Action: Mouse moved to (415, 479)
Screenshot: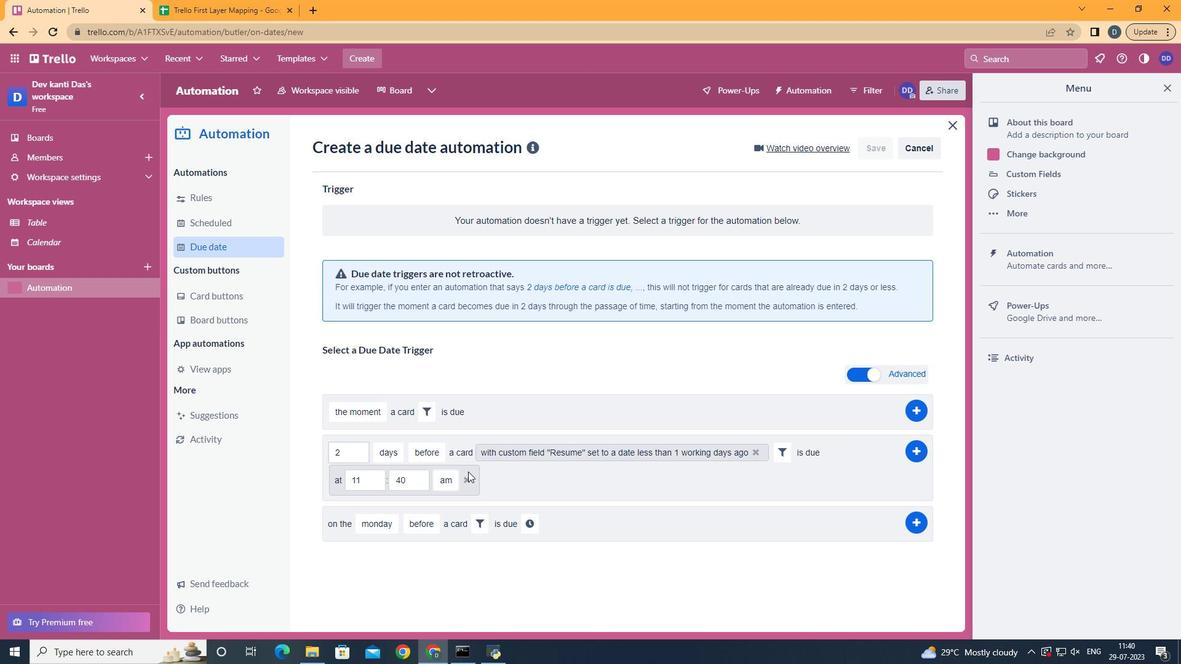 
Action: Mouse pressed left at (415, 479)
Screenshot: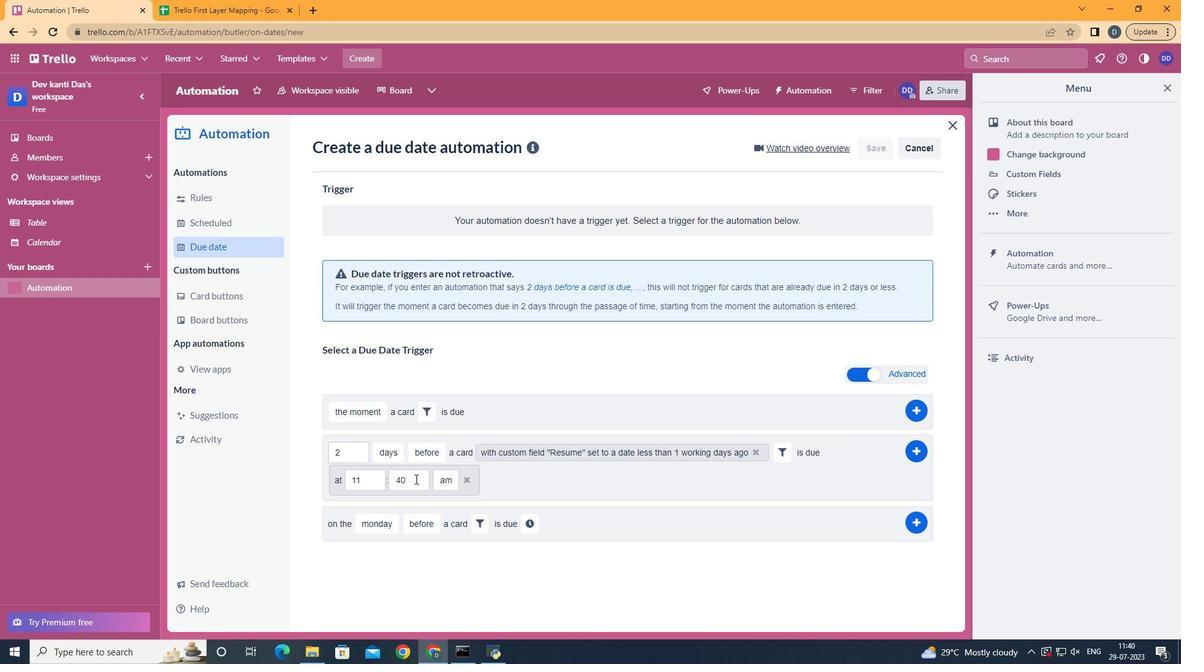 
Action: Key pressed <Key.backspace><Key.backspace>00
Screenshot: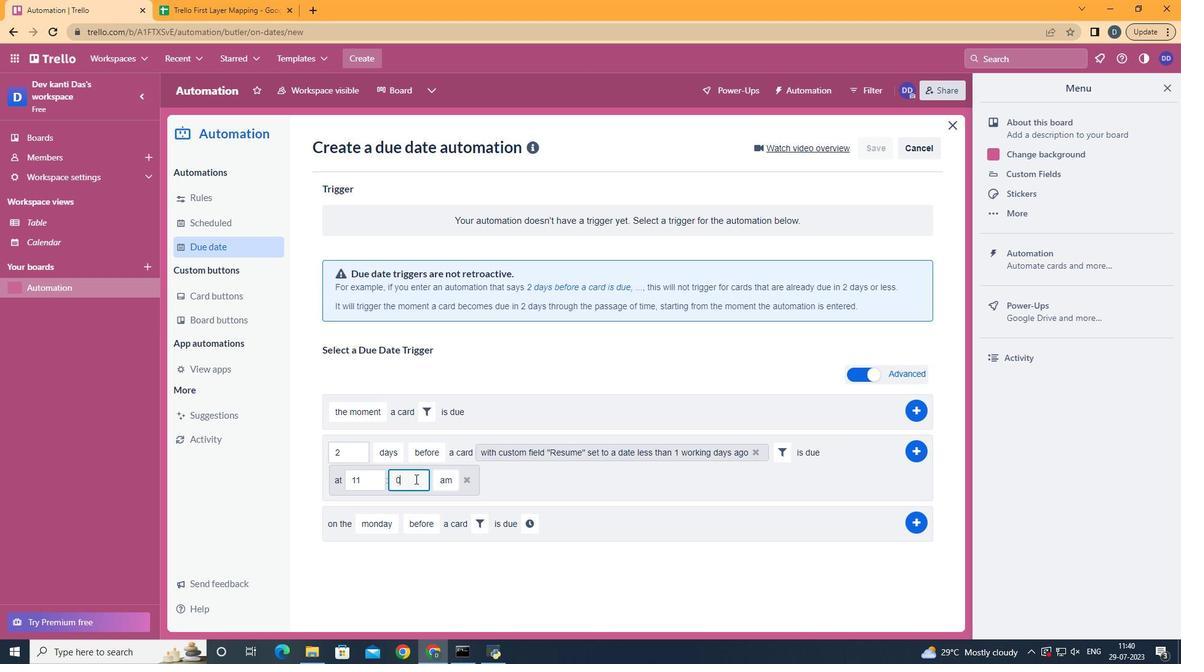 
Action: Mouse moved to (450, 502)
Screenshot: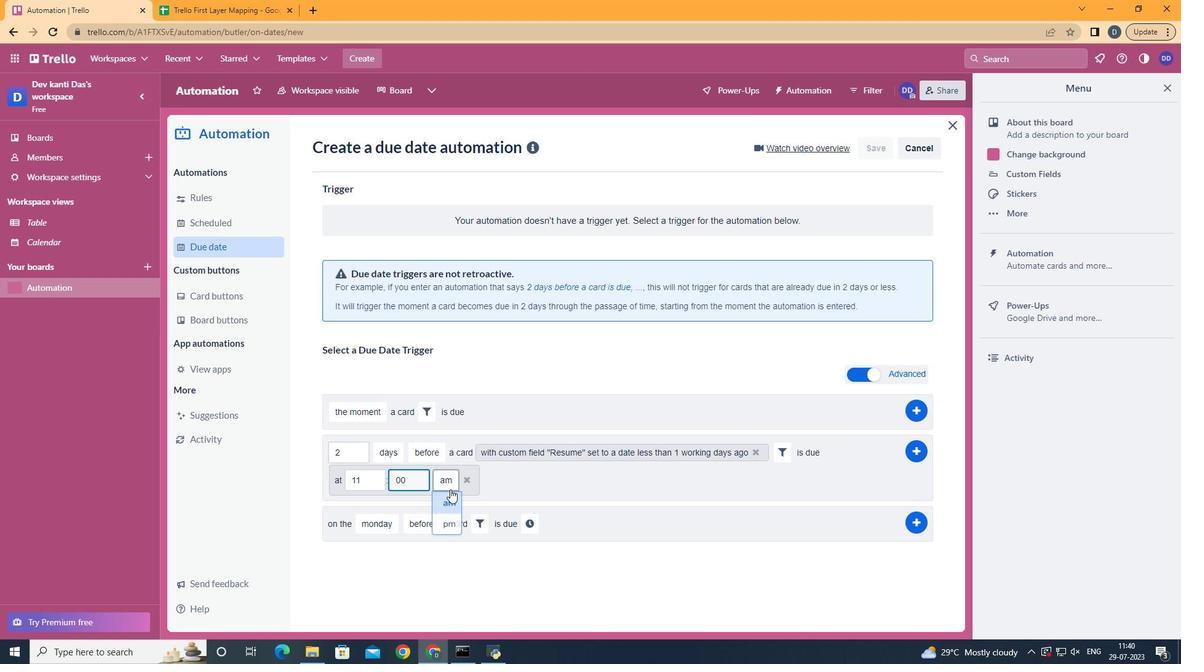 
Action: Mouse pressed left at (450, 502)
Screenshot: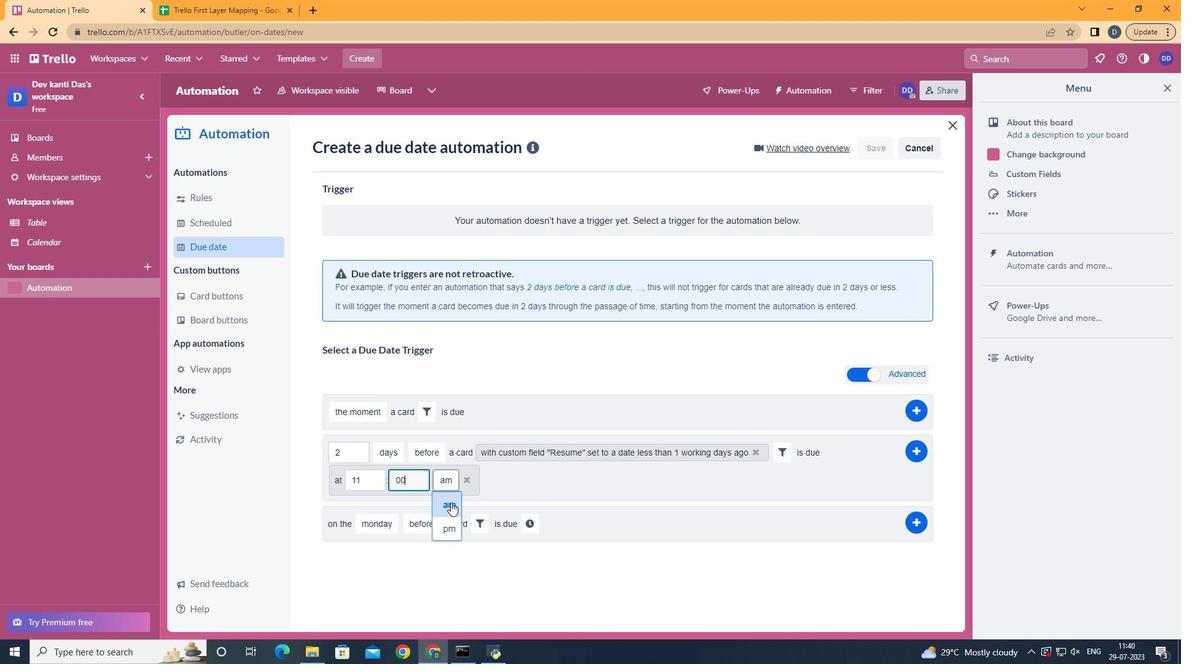 
